 Task: Add Nature's Way Vitamin D3 Gummies to the cart.
Action: Mouse pressed left at (31, 80)
Screenshot: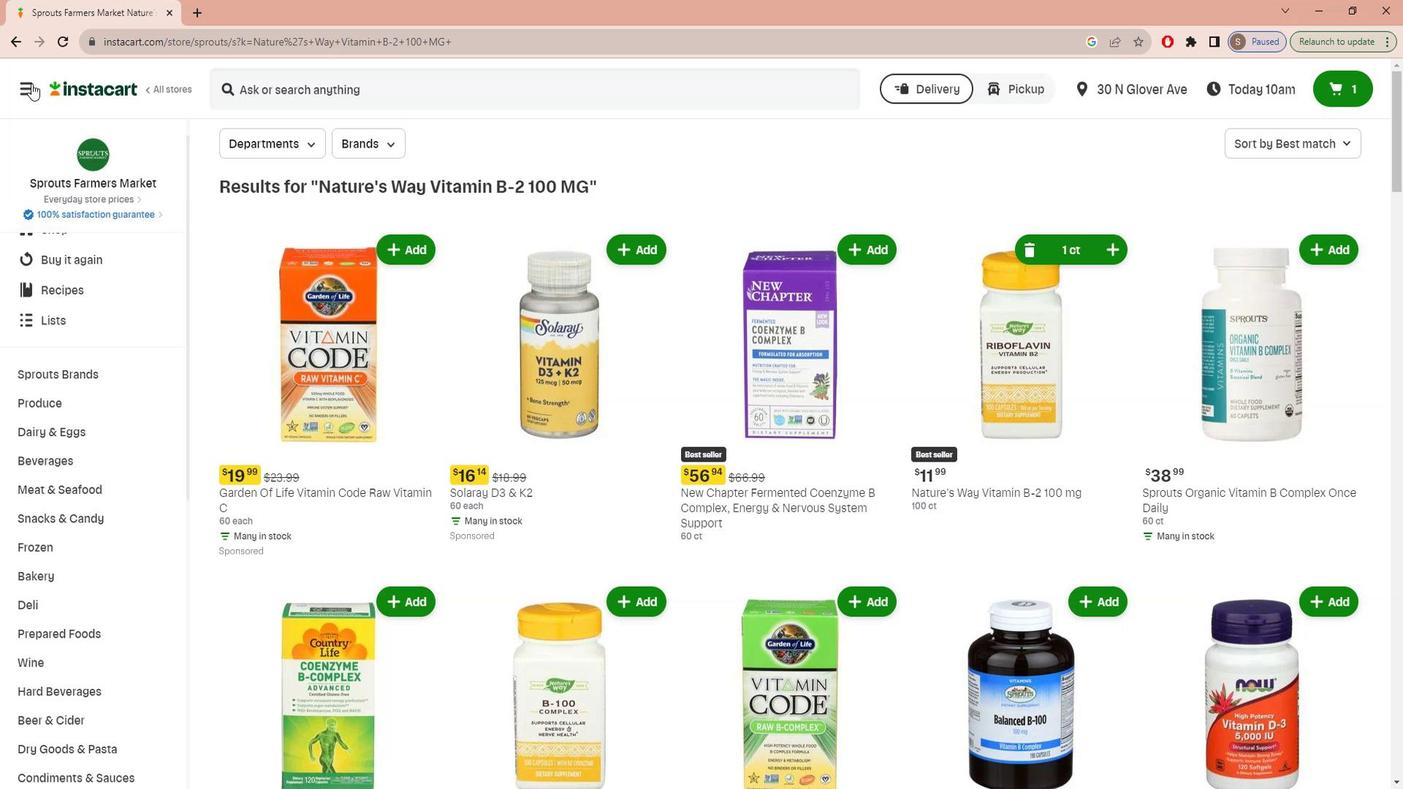 
Action: Mouse moved to (37, 179)
Screenshot: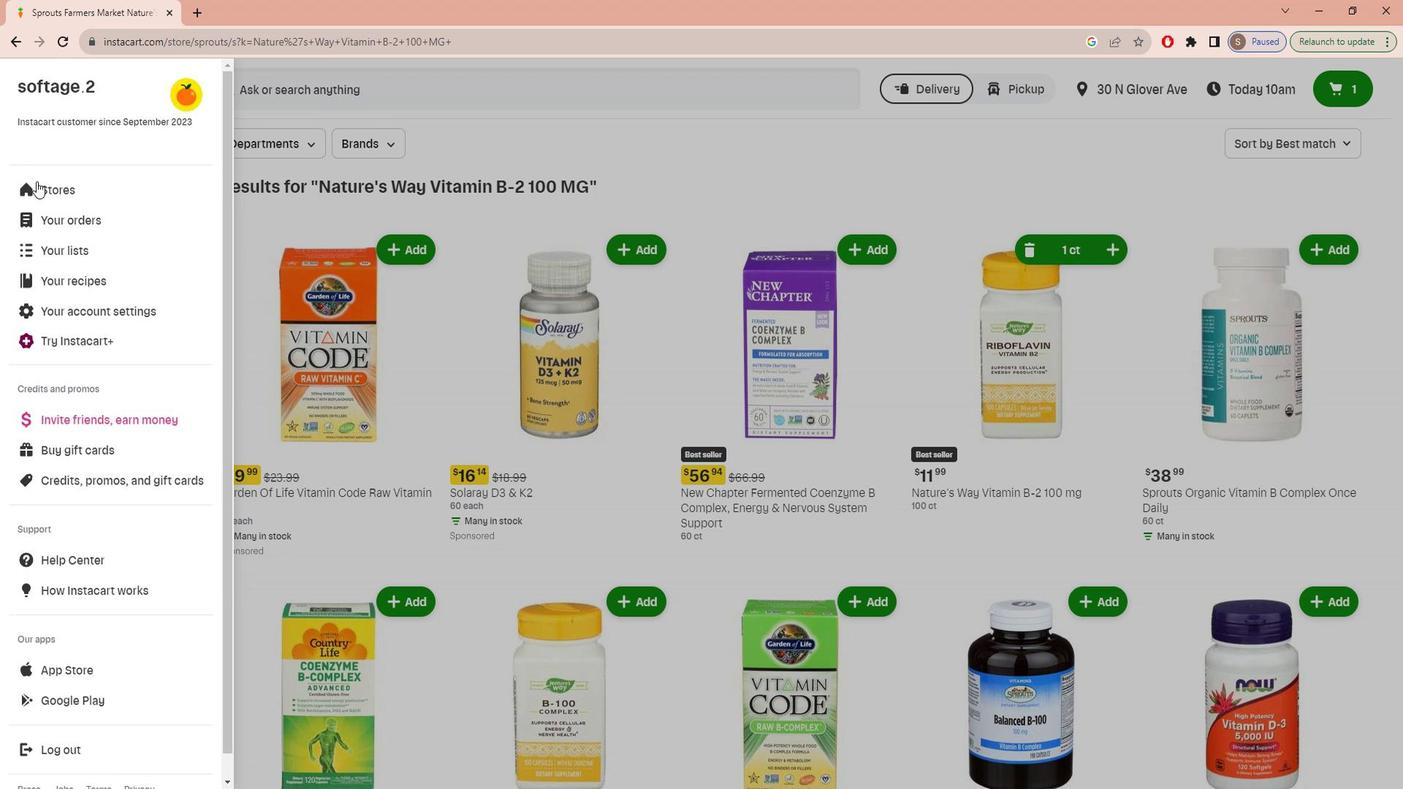 
Action: Mouse pressed left at (37, 179)
Screenshot: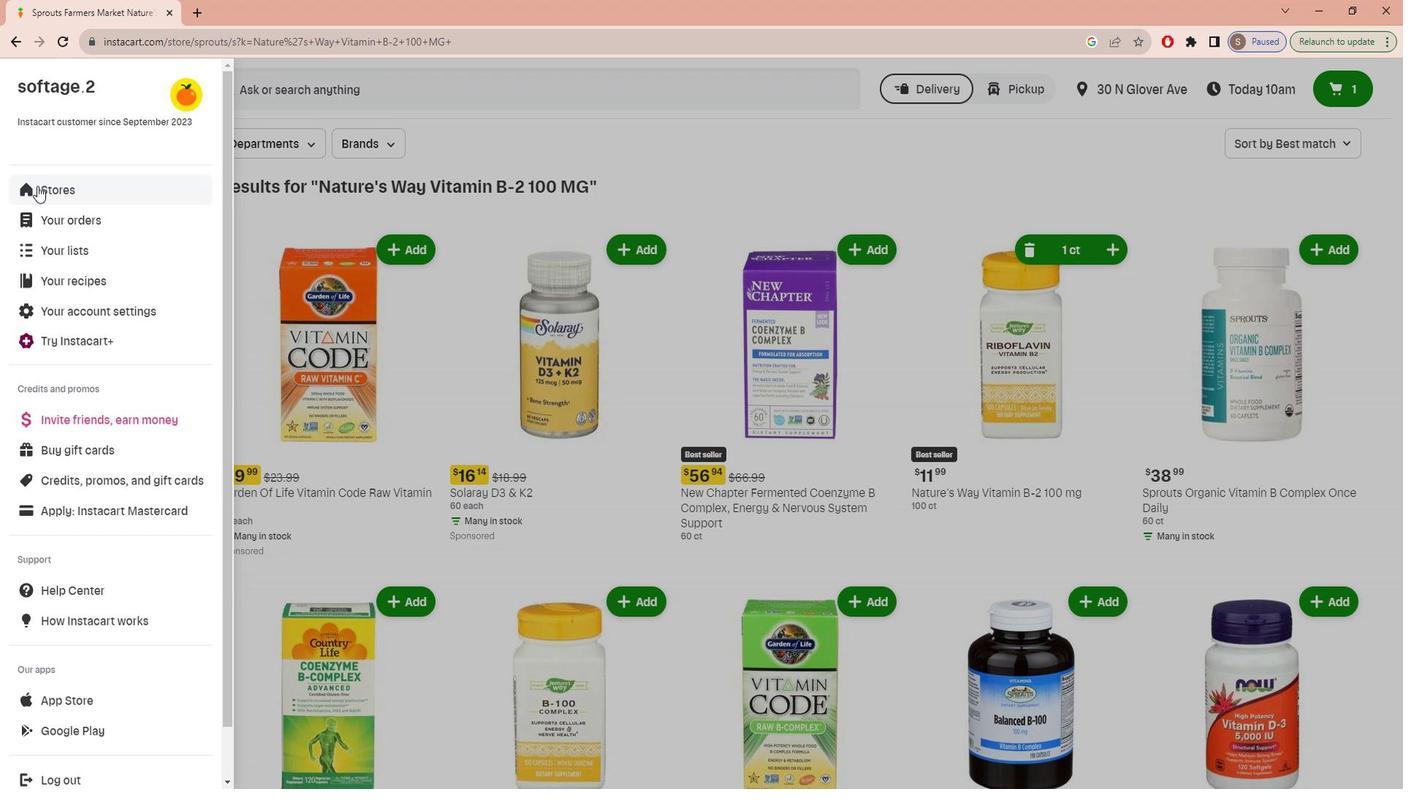 
Action: Mouse moved to (348, 147)
Screenshot: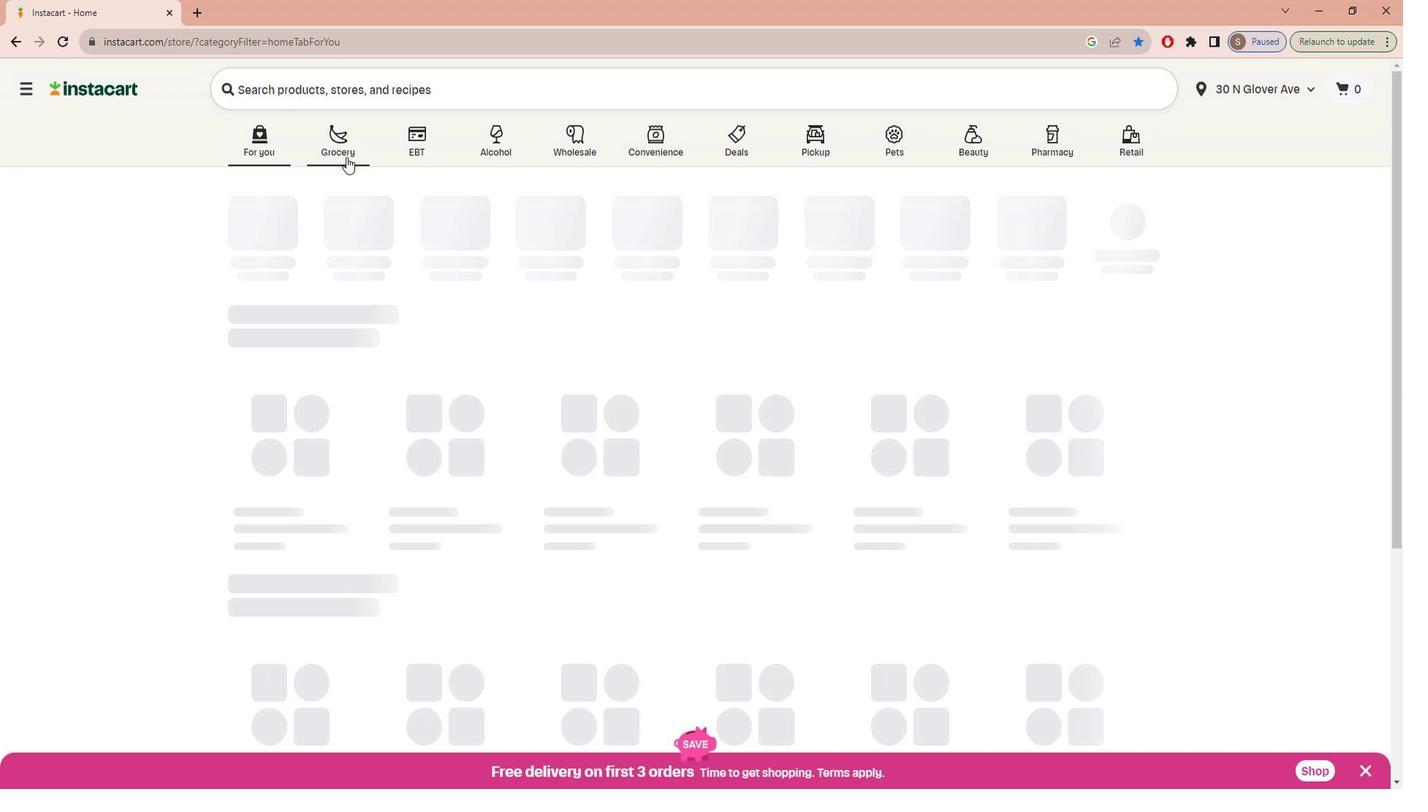 
Action: Mouse pressed left at (348, 147)
Screenshot: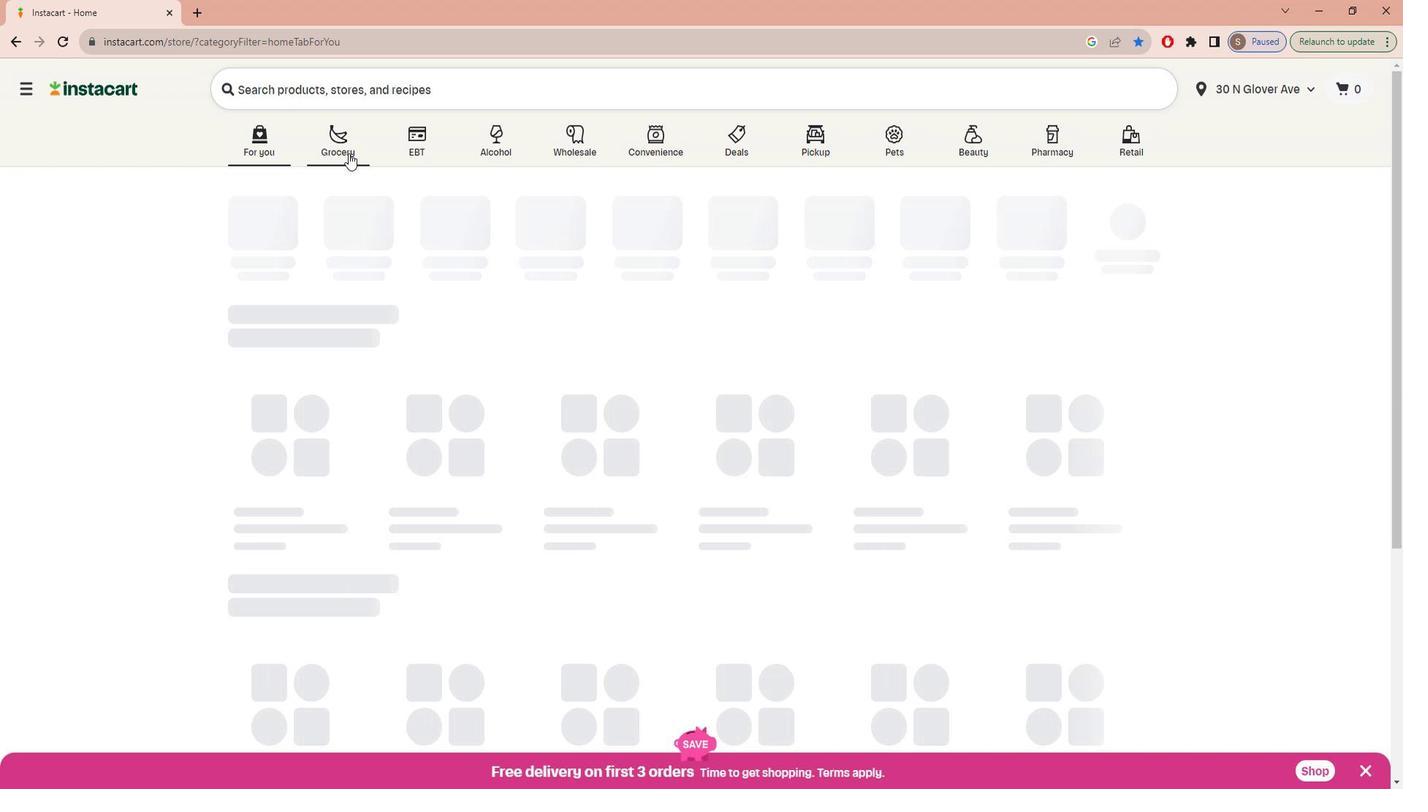 
Action: Mouse moved to (330, 400)
Screenshot: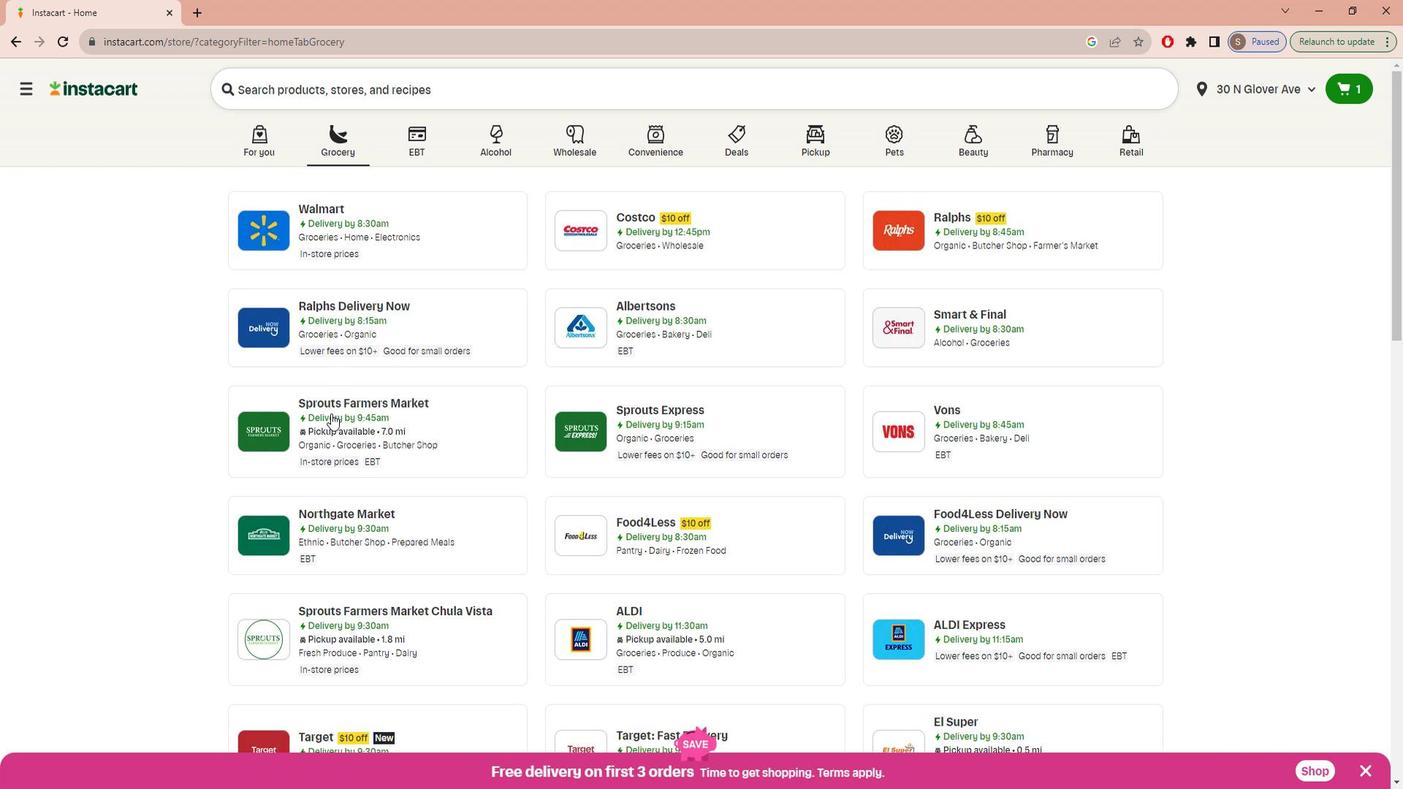 
Action: Mouse pressed left at (330, 400)
Screenshot: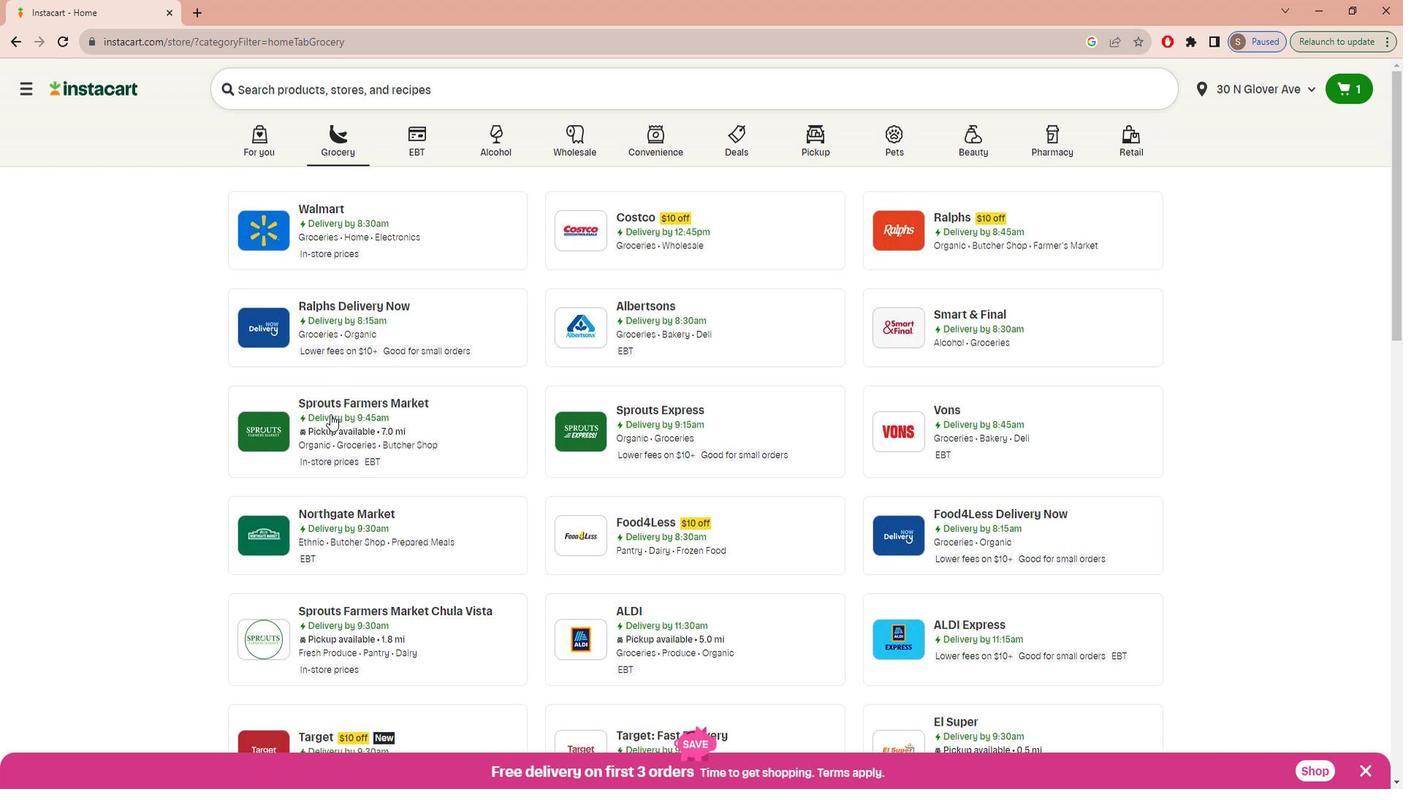 
Action: Mouse moved to (56, 581)
Screenshot: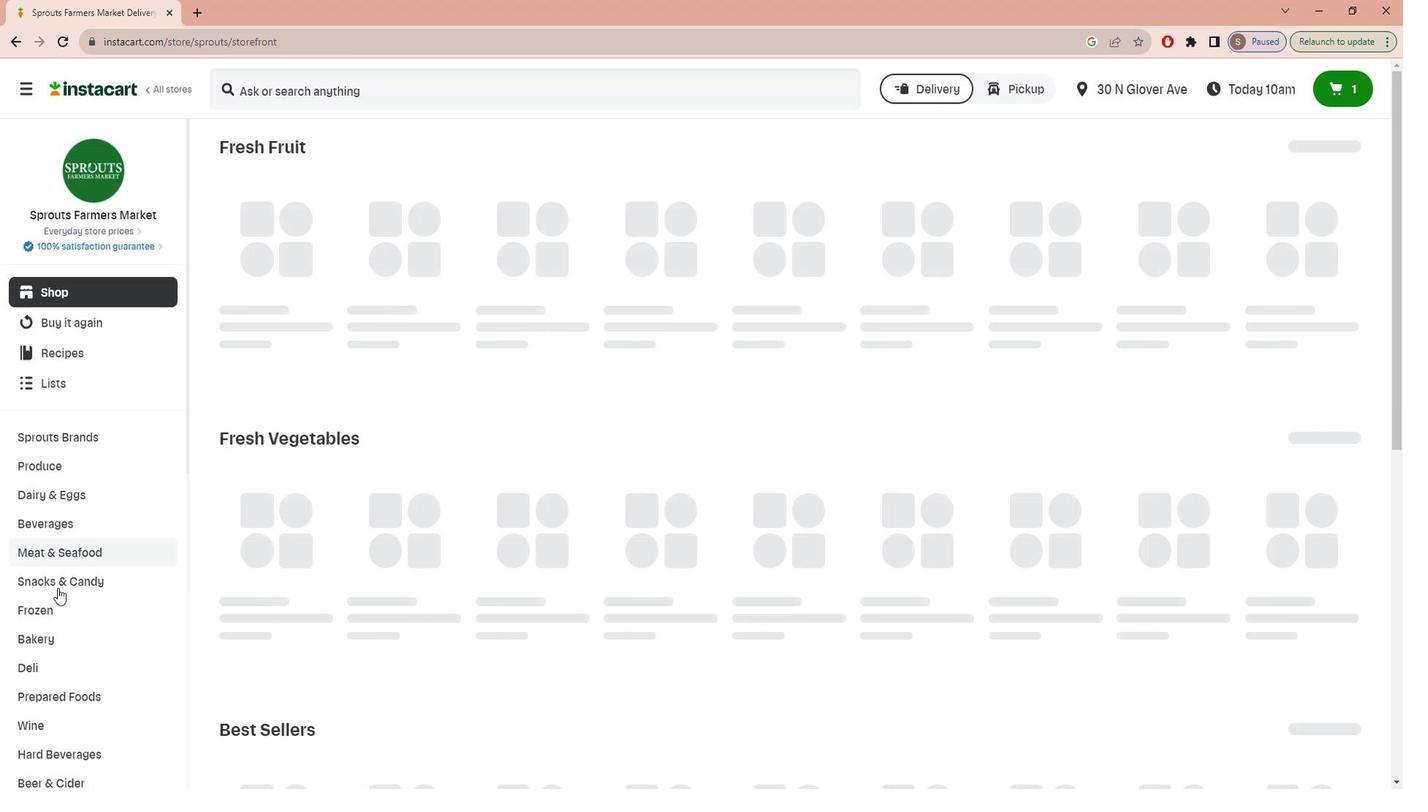 
Action: Mouse scrolled (56, 580) with delta (0, 0)
Screenshot: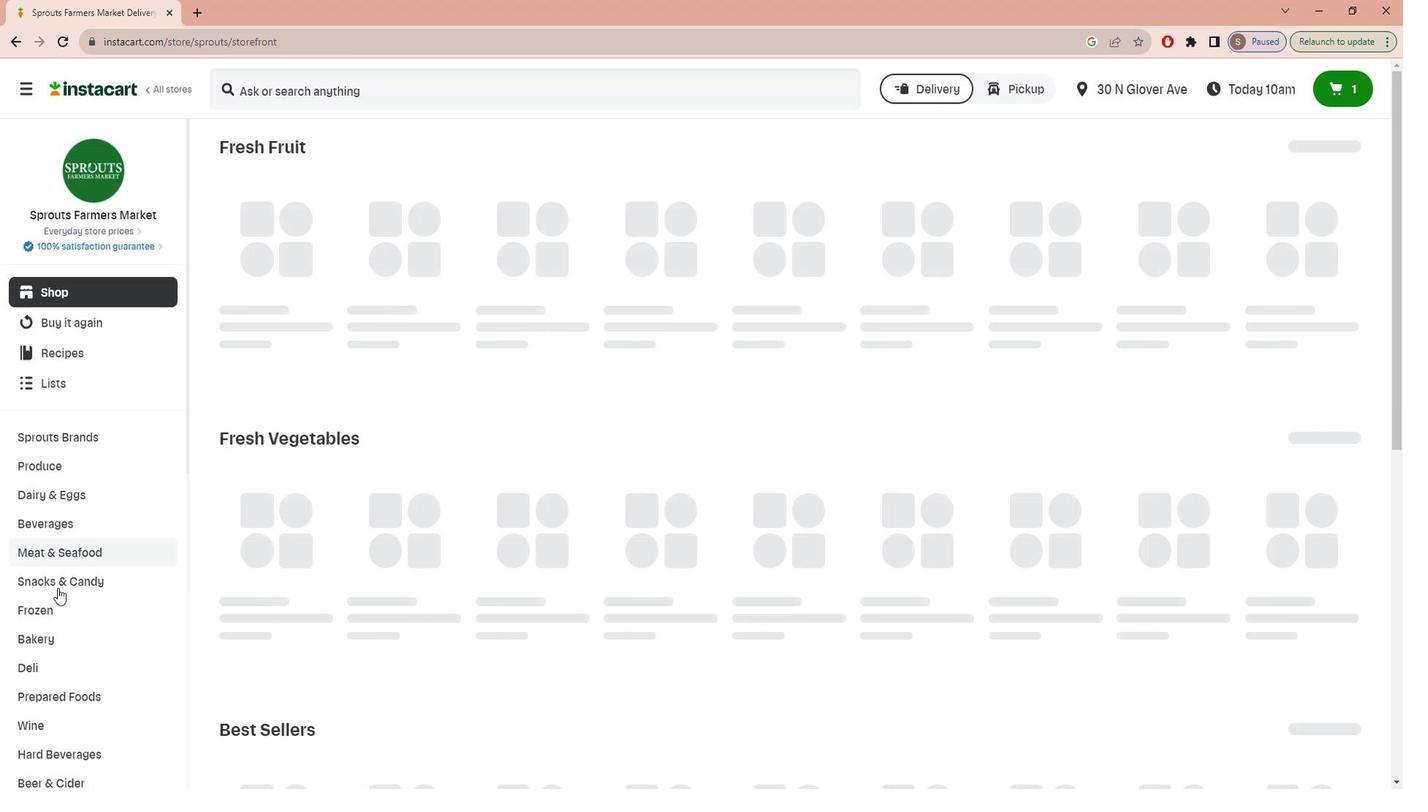 
Action: Mouse moved to (55, 581)
Screenshot: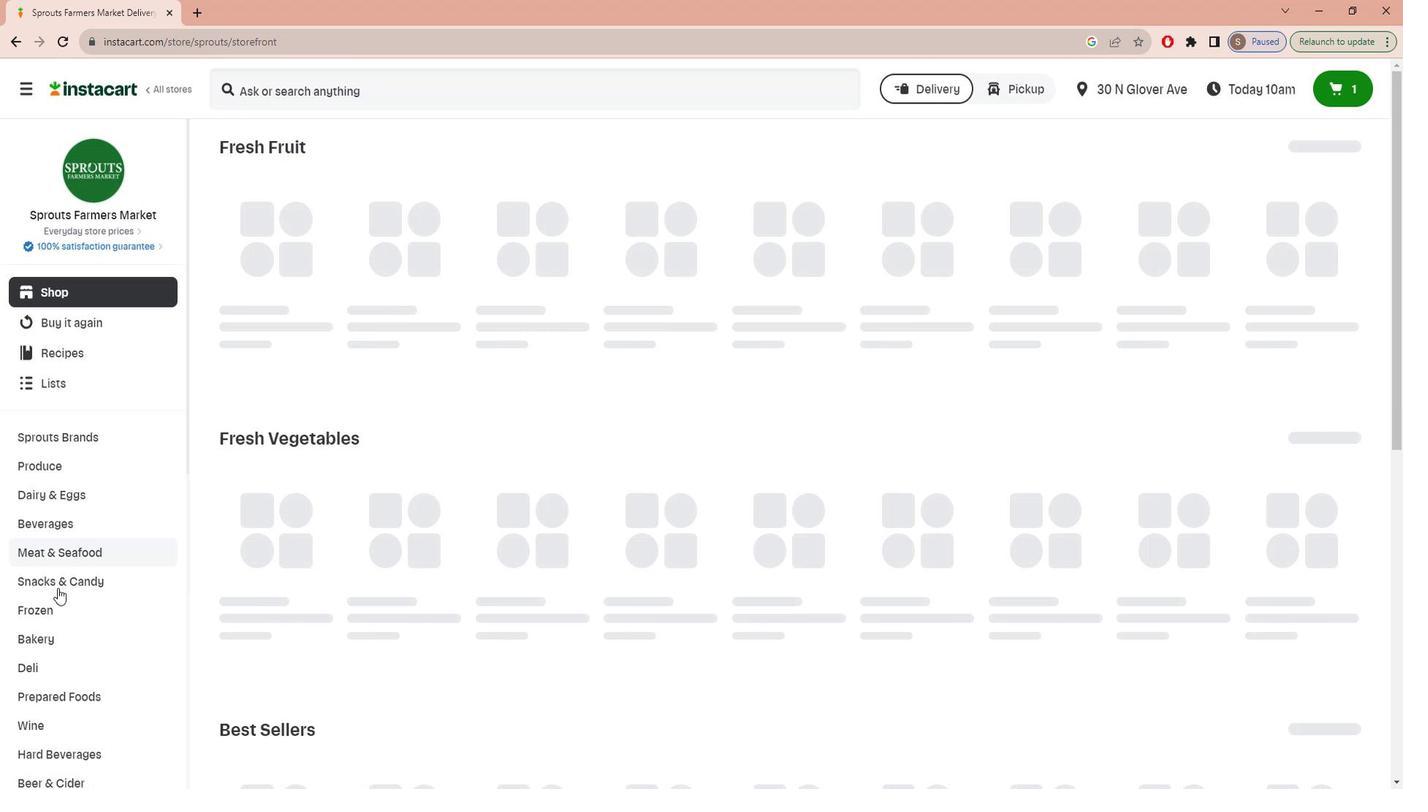 
Action: Mouse scrolled (55, 581) with delta (0, 0)
Screenshot: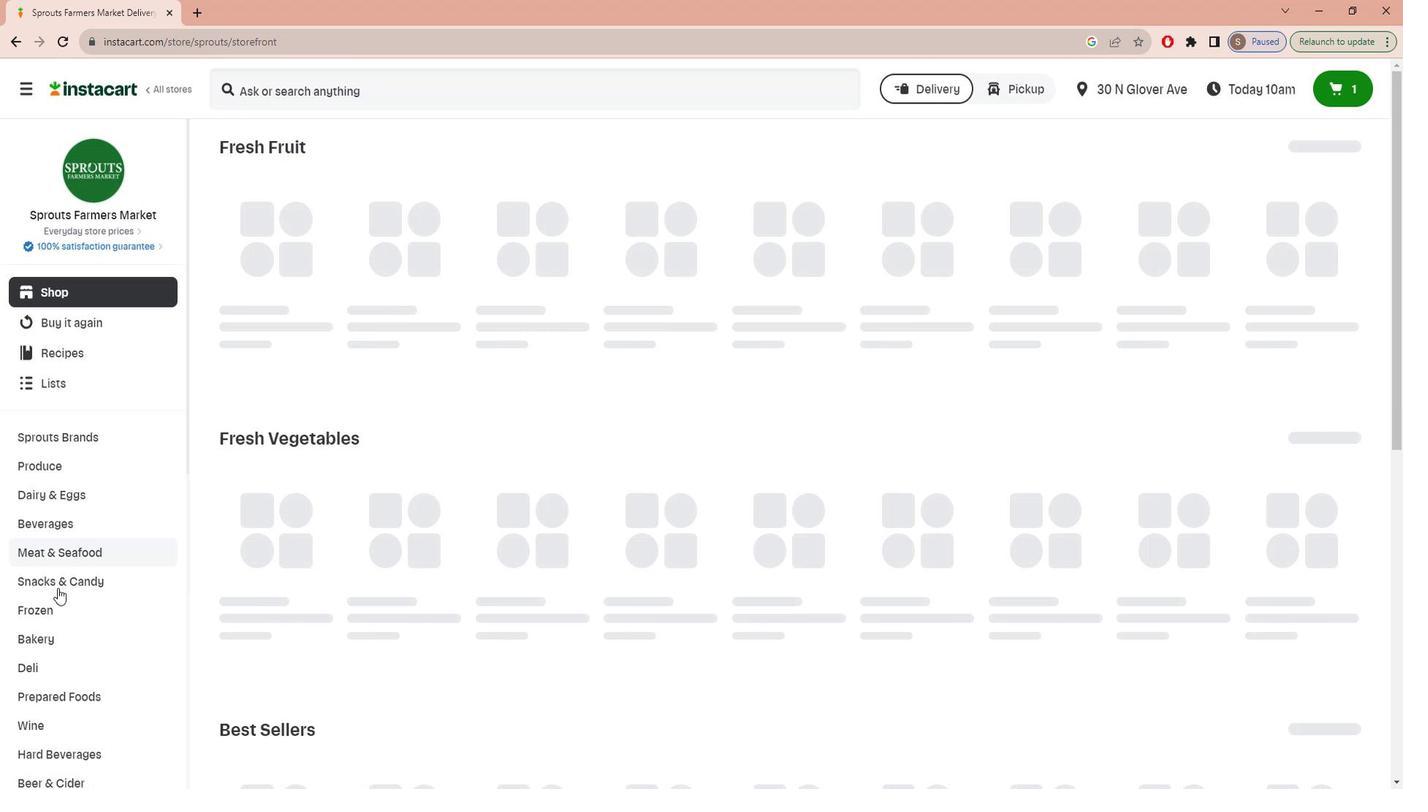 
Action: Mouse scrolled (55, 581) with delta (0, 0)
Screenshot: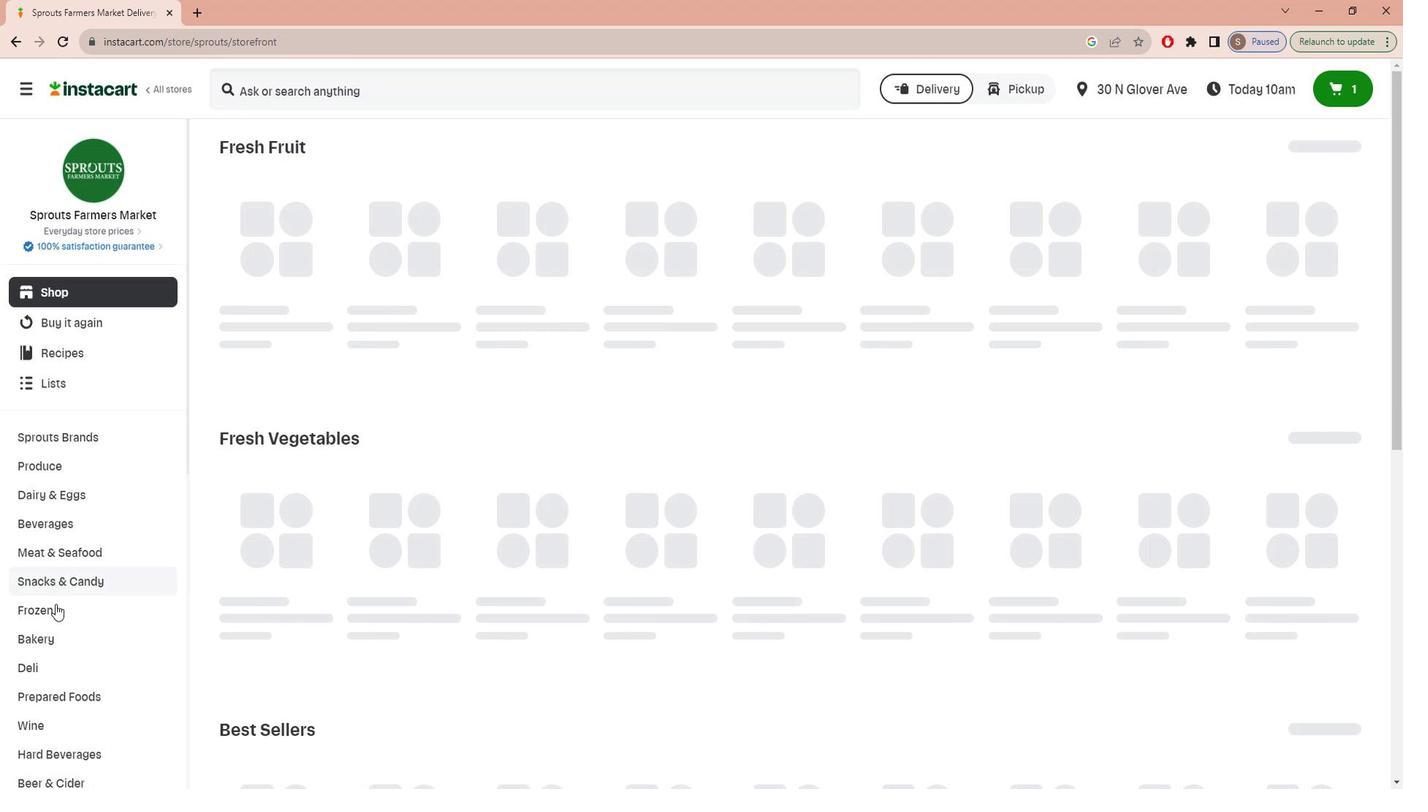 
Action: Mouse scrolled (55, 581) with delta (0, 0)
Screenshot: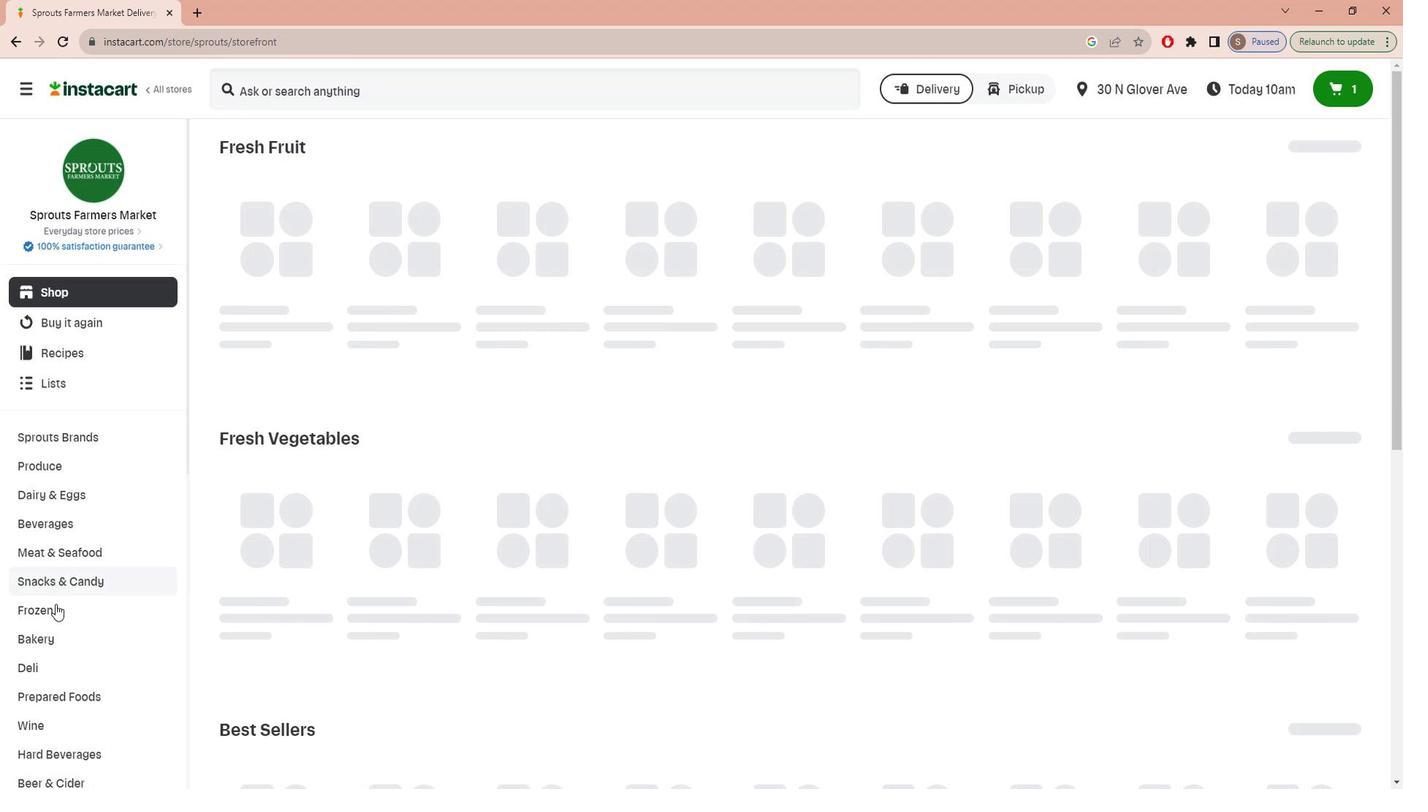 
Action: Mouse scrolled (55, 581) with delta (0, 0)
Screenshot: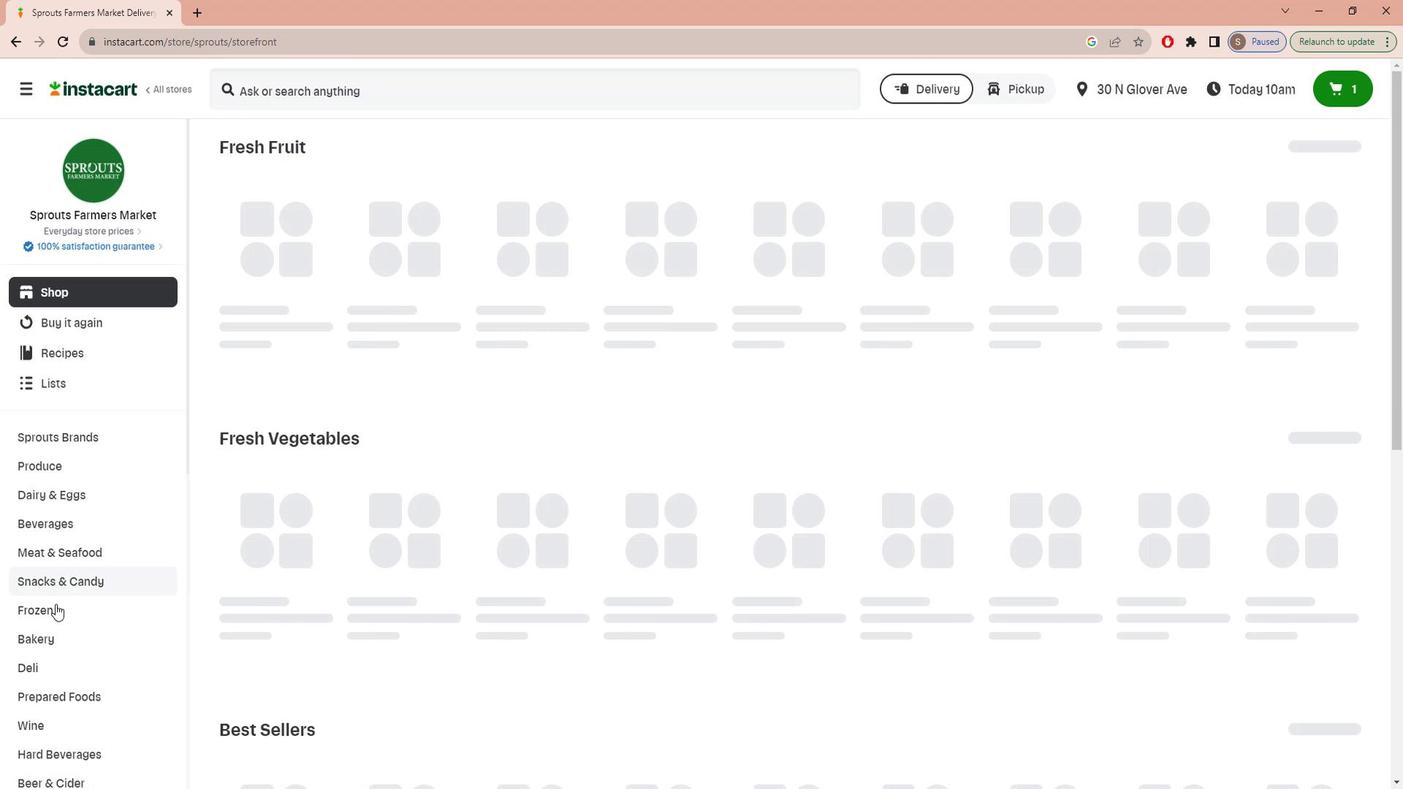 
Action: Mouse moved to (54, 582)
Screenshot: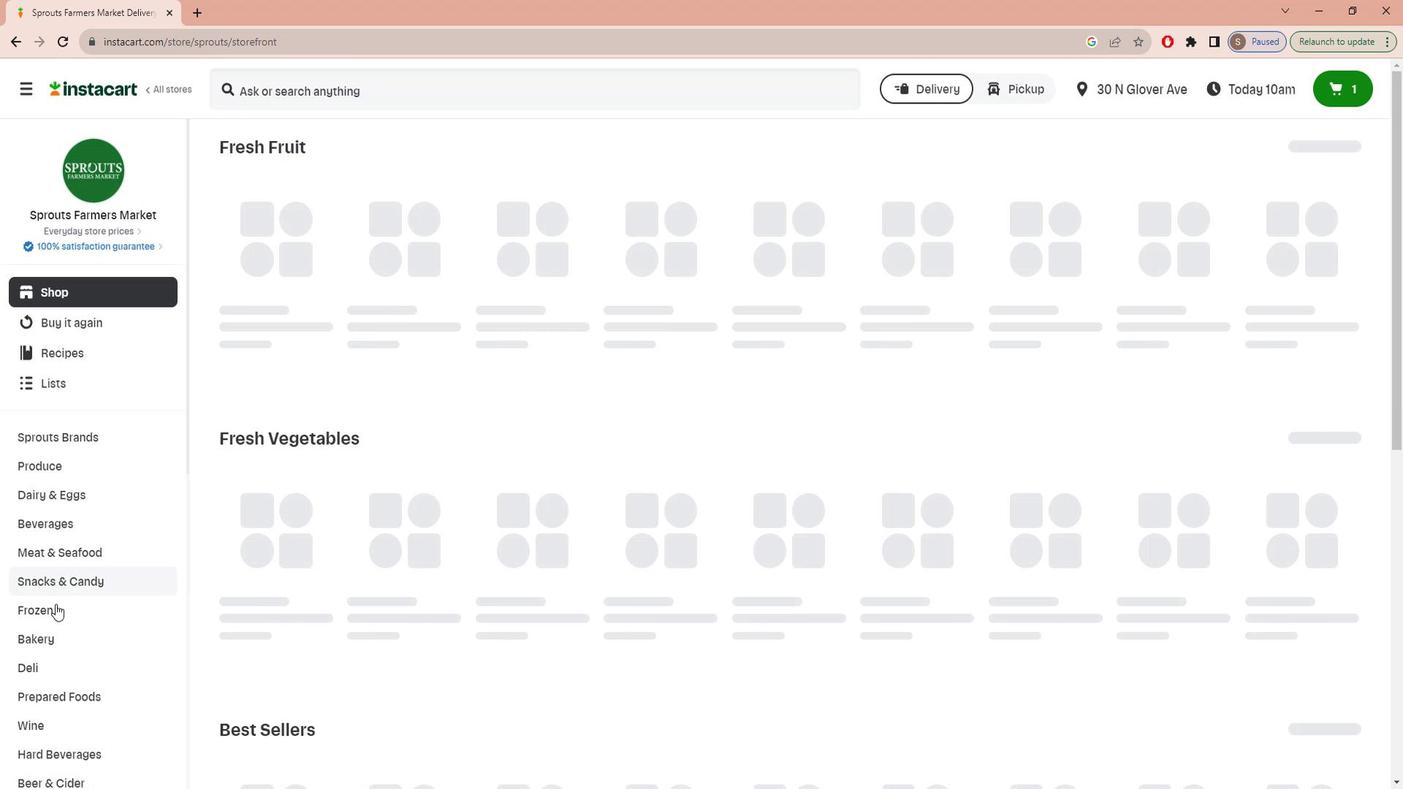 
Action: Mouse scrolled (54, 581) with delta (0, 0)
Screenshot: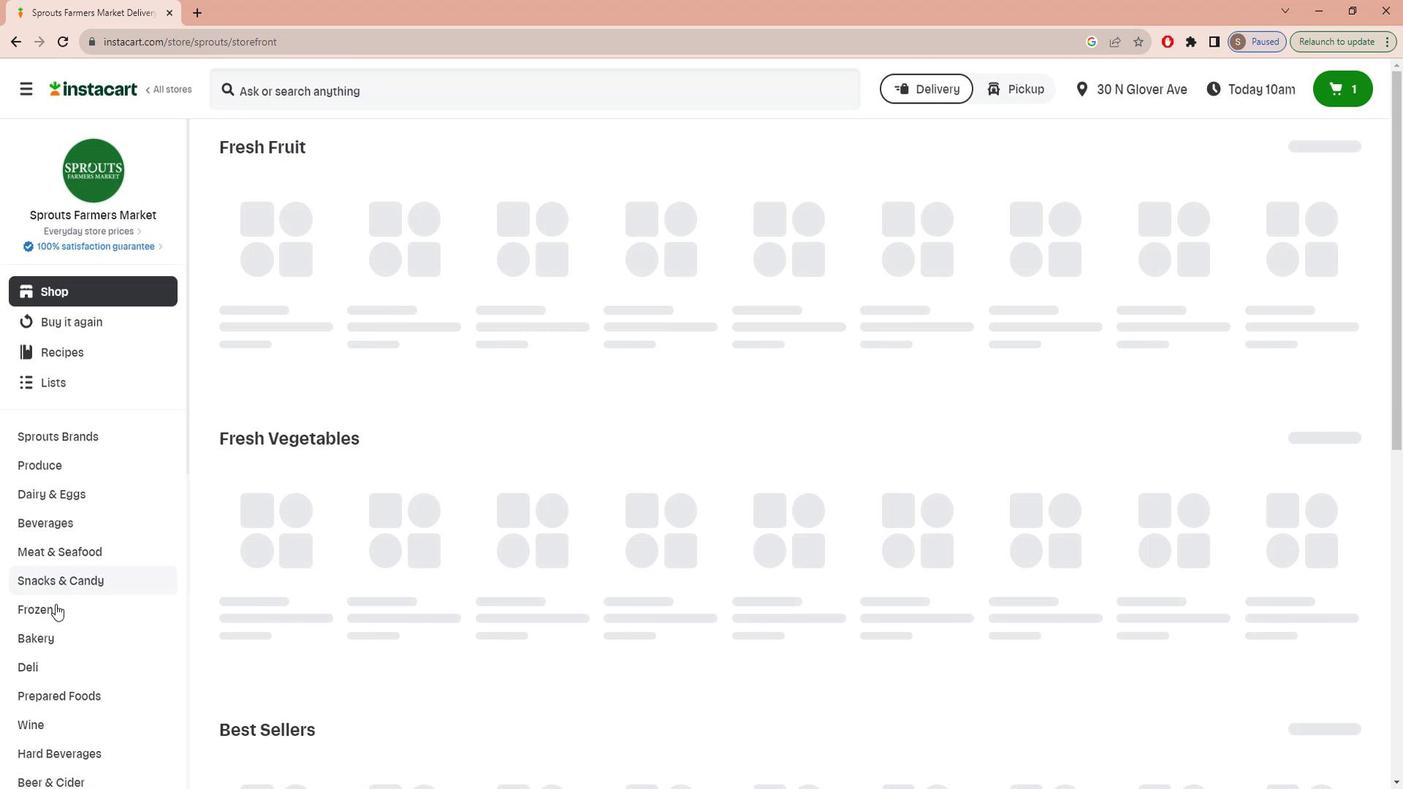 
Action: Mouse scrolled (54, 581) with delta (0, 0)
Screenshot: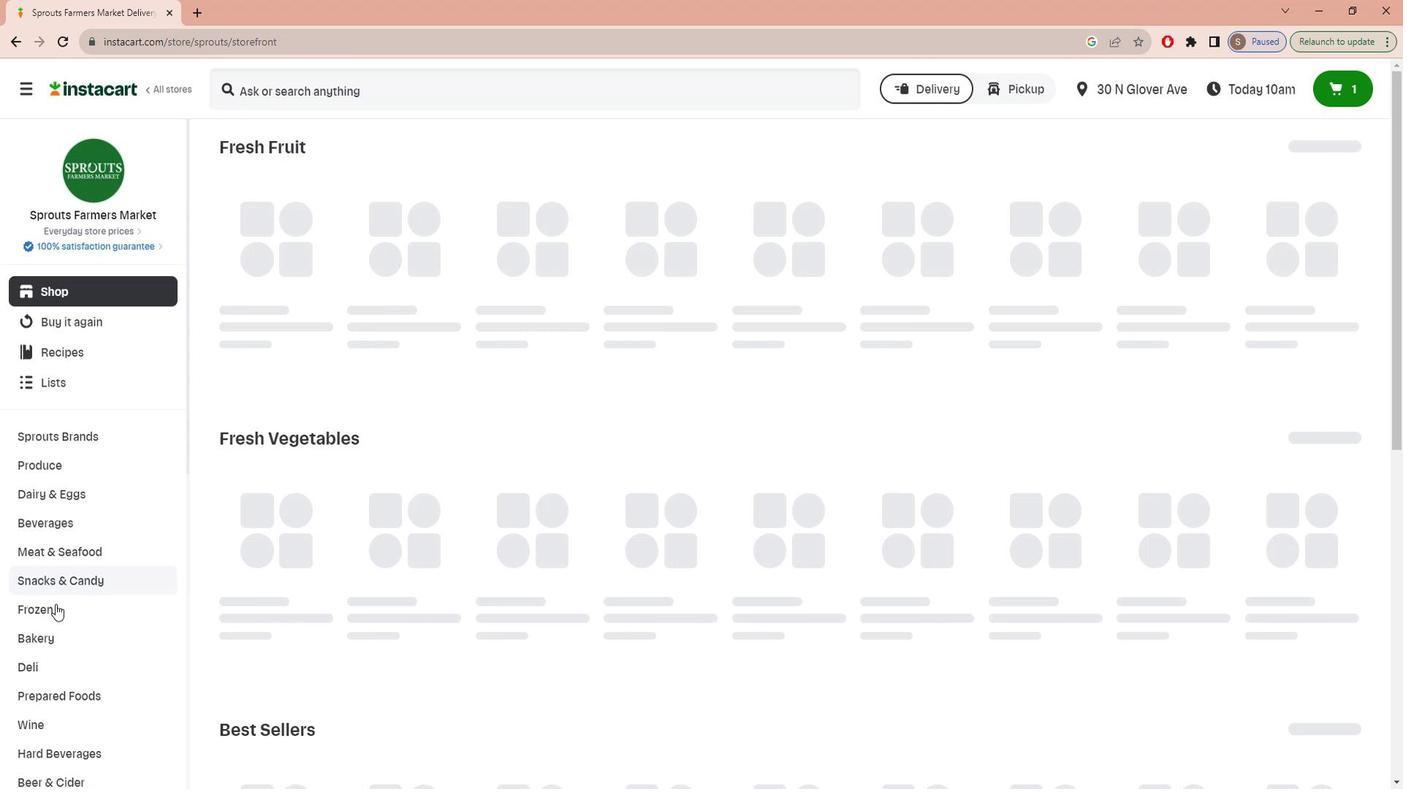 
Action: Mouse scrolled (54, 581) with delta (0, 0)
Screenshot: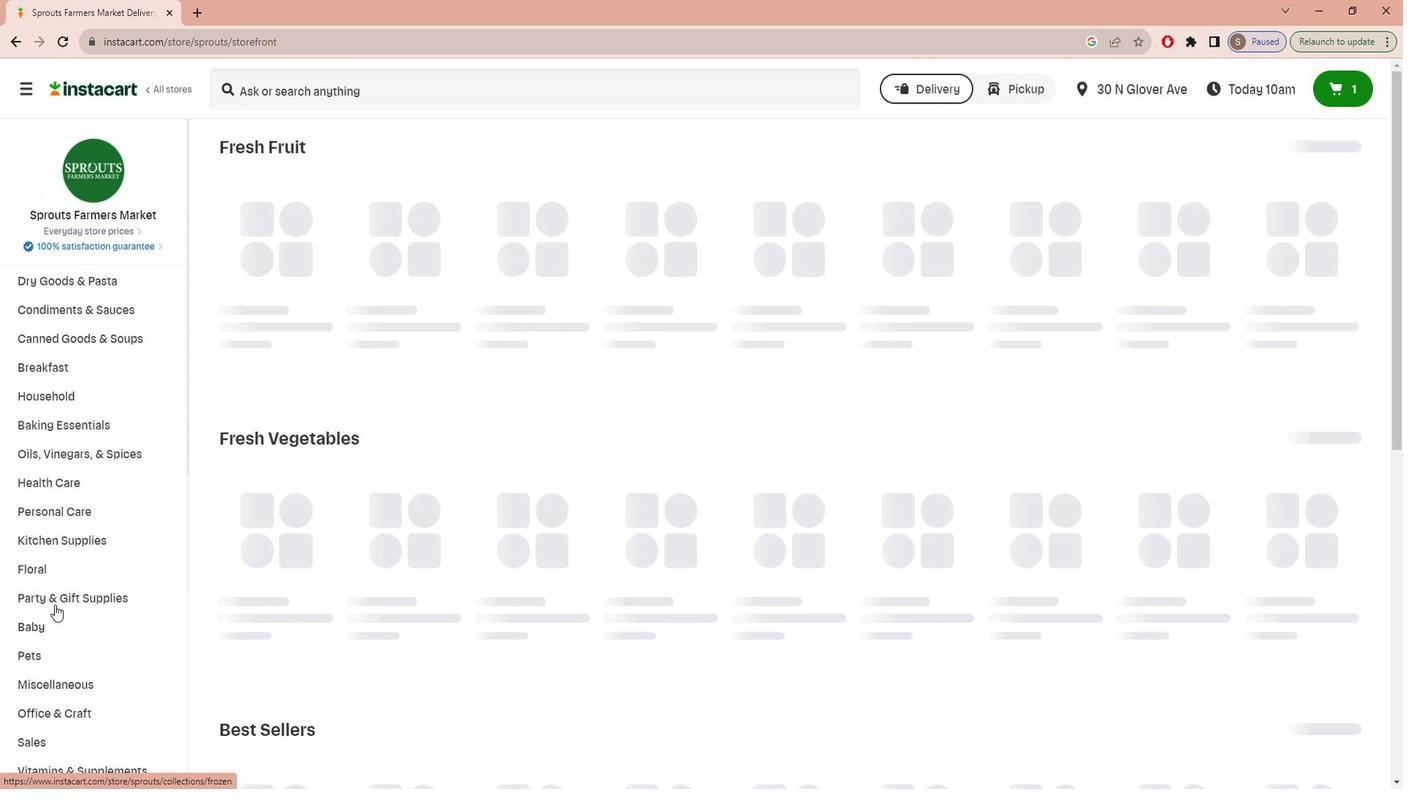 
Action: Mouse moved to (54, 582)
Screenshot: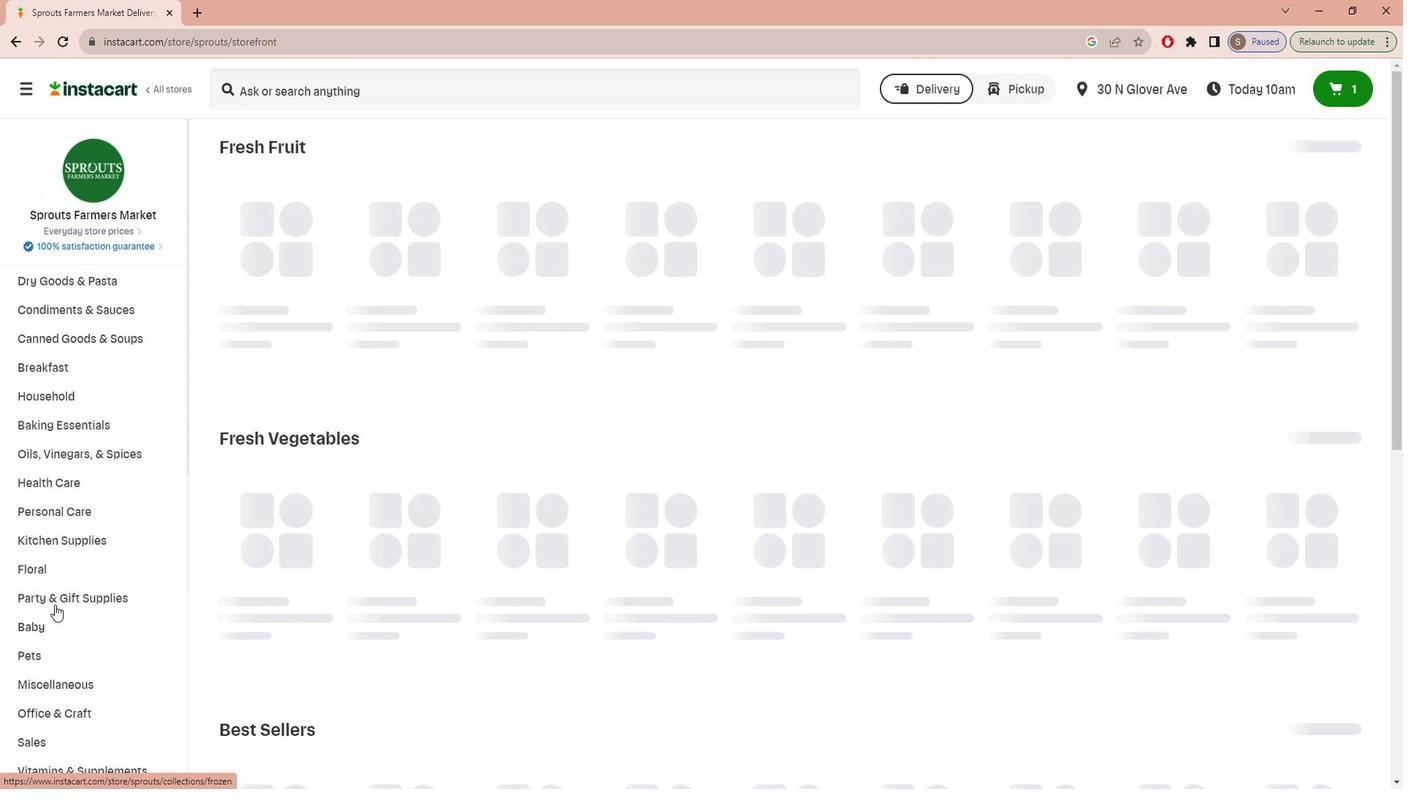 
Action: Mouse scrolled (54, 581) with delta (0, 0)
Screenshot: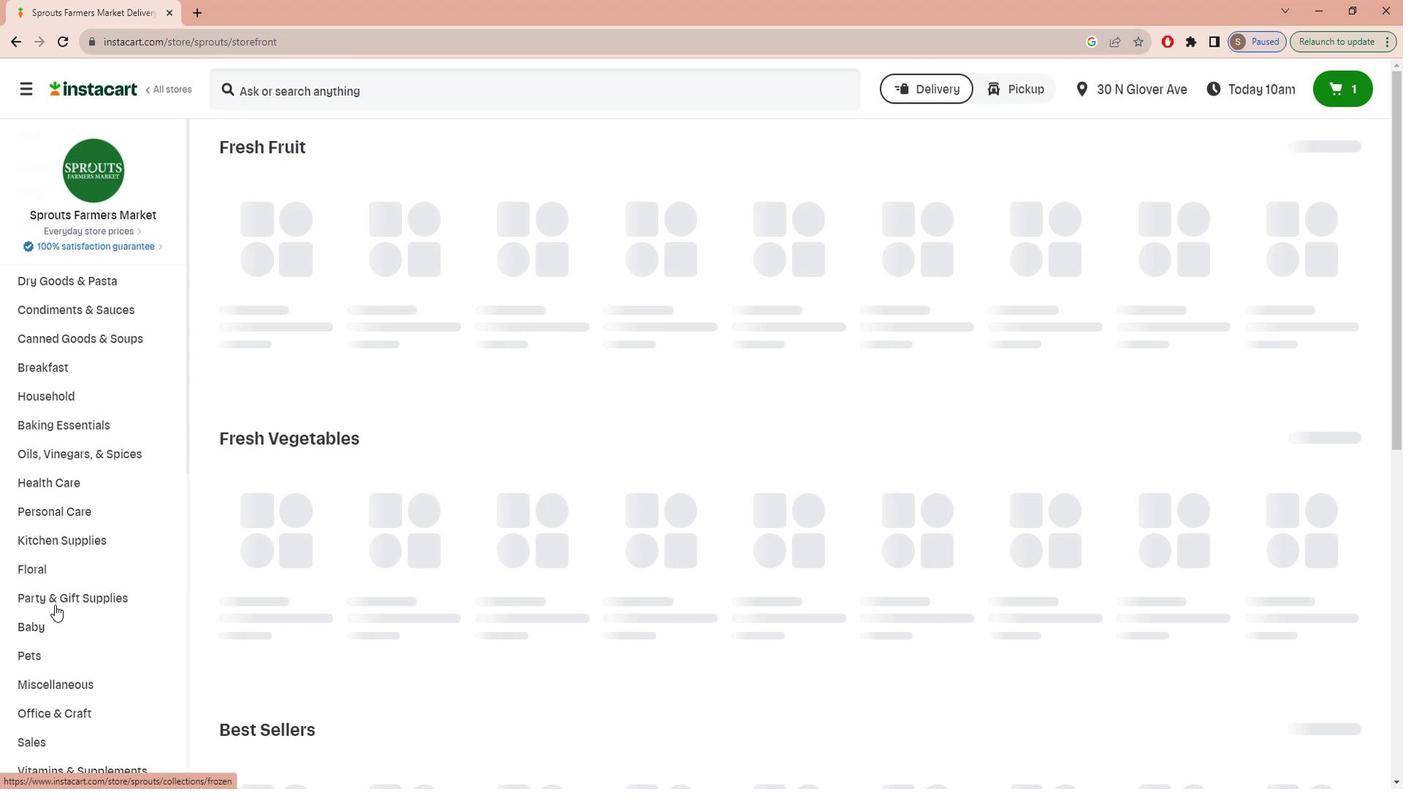
Action: Mouse scrolled (54, 581) with delta (0, 0)
Screenshot: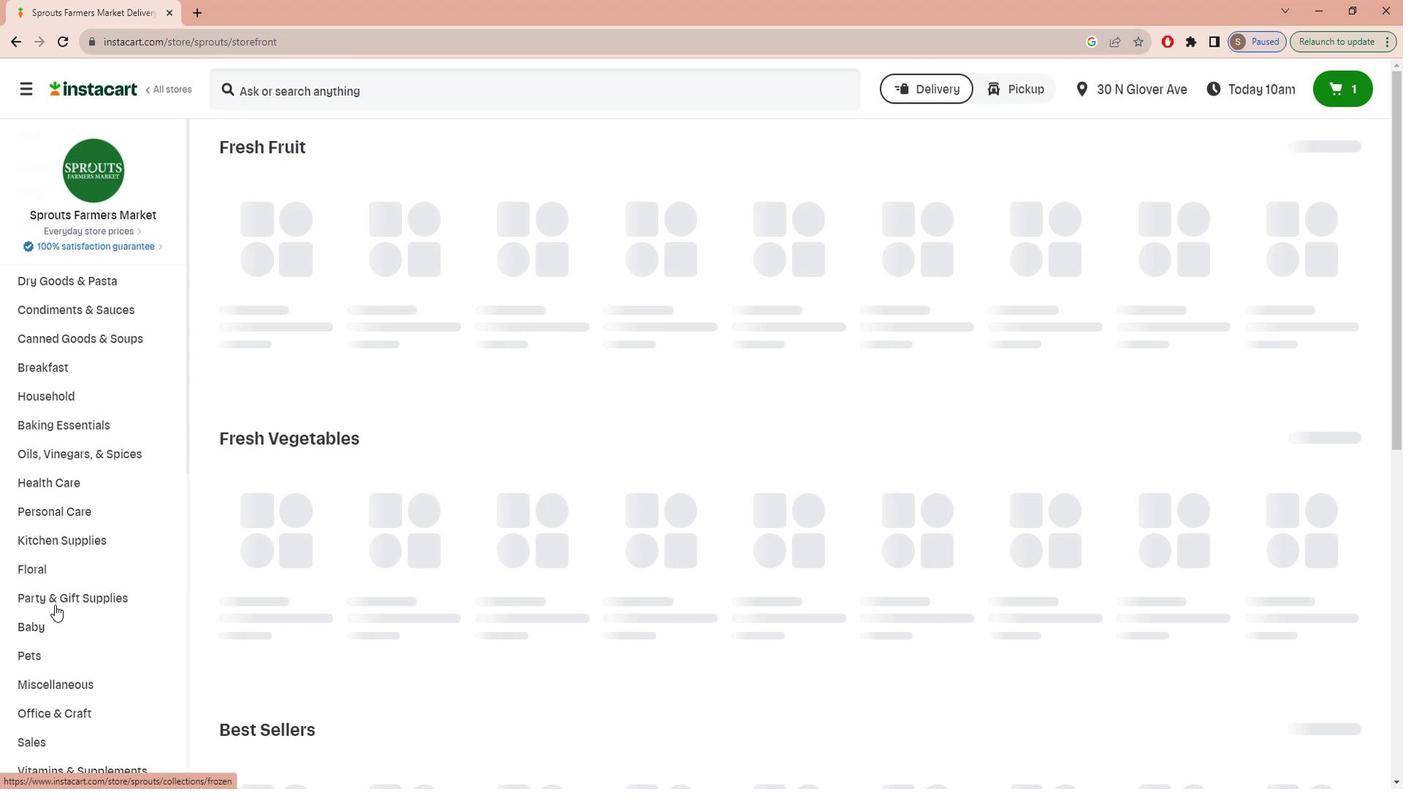 
Action: Mouse moved to (52, 582)
Screenshot: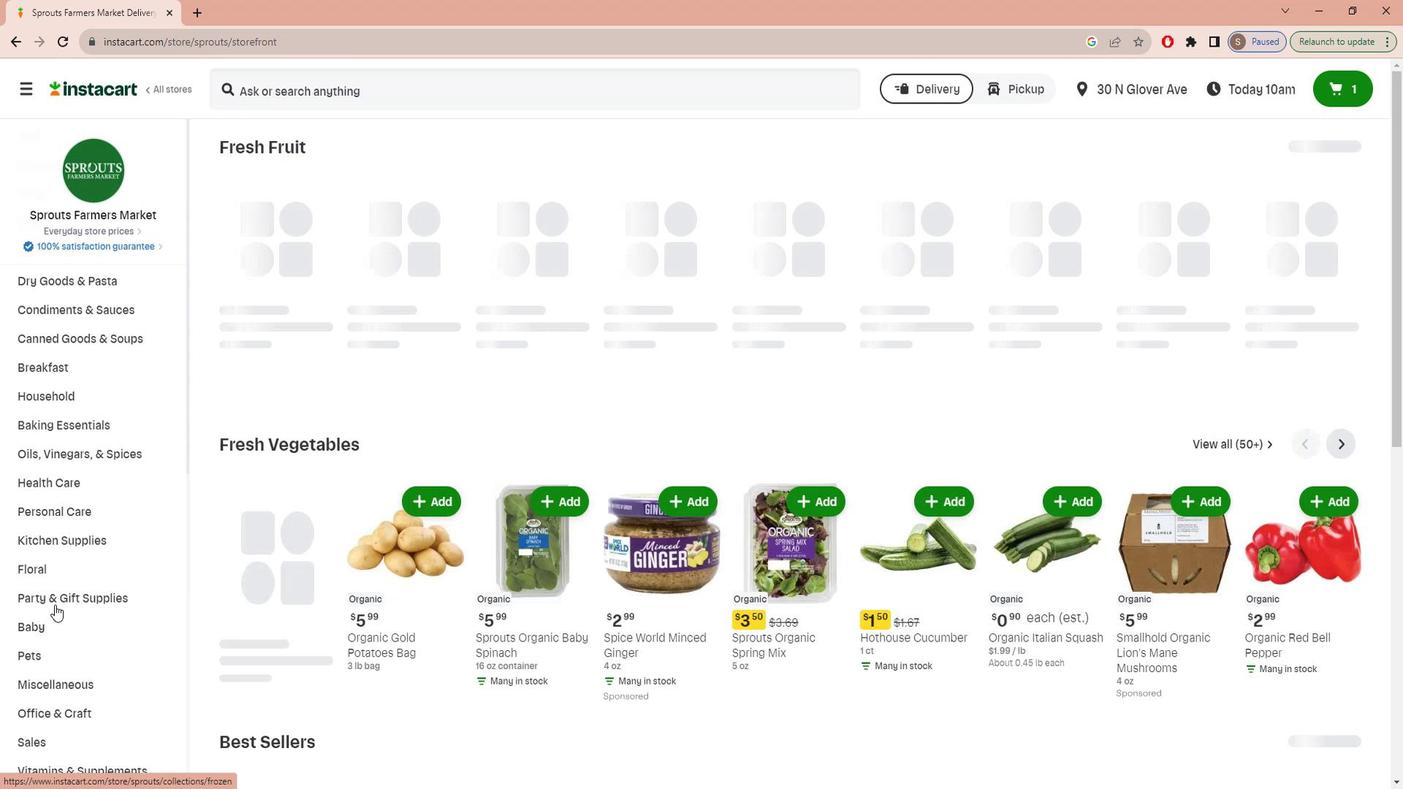 
Action: Mouse scrolled (52, 581) with delta (0, 0)
Screenshot: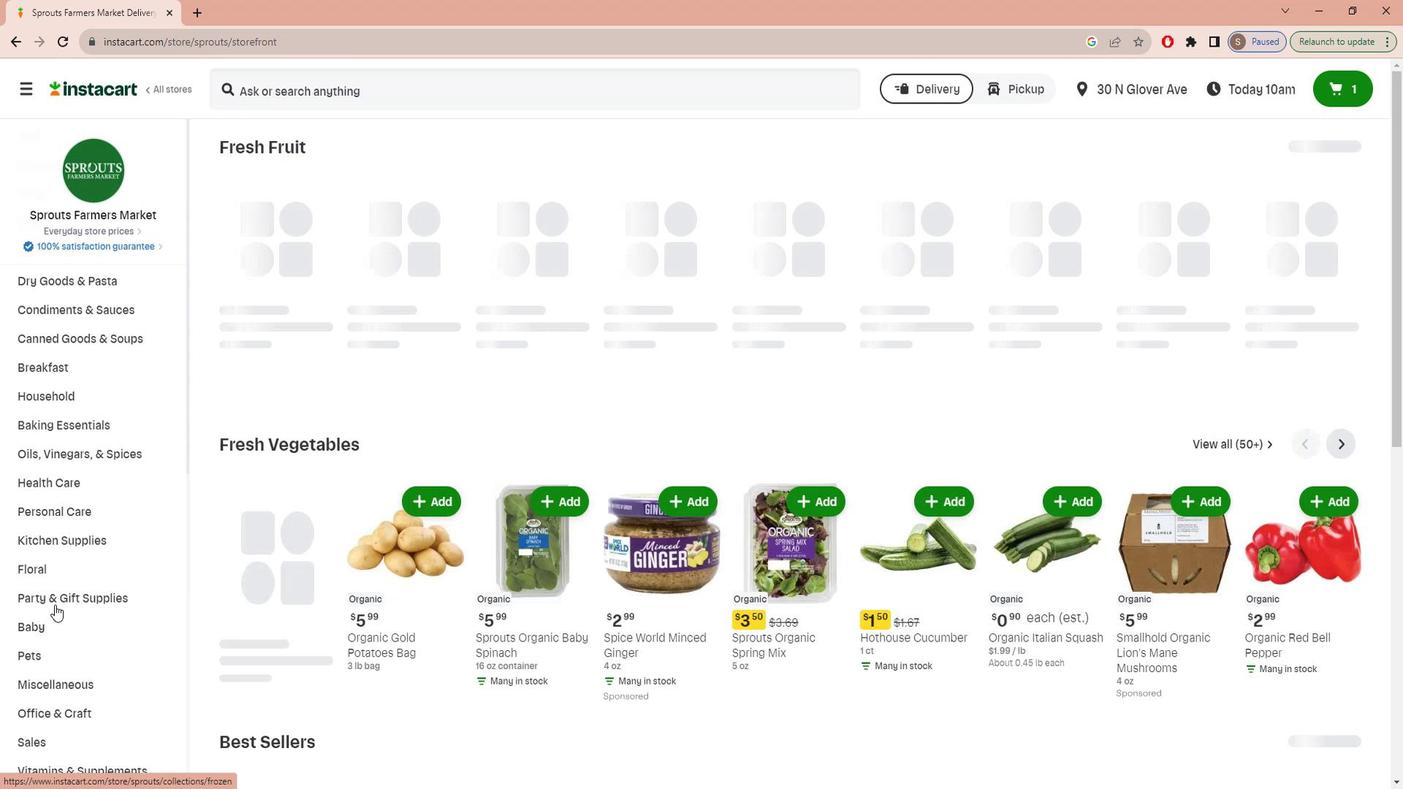 
Action: Mouse moved to (51, 584)
Screenshot: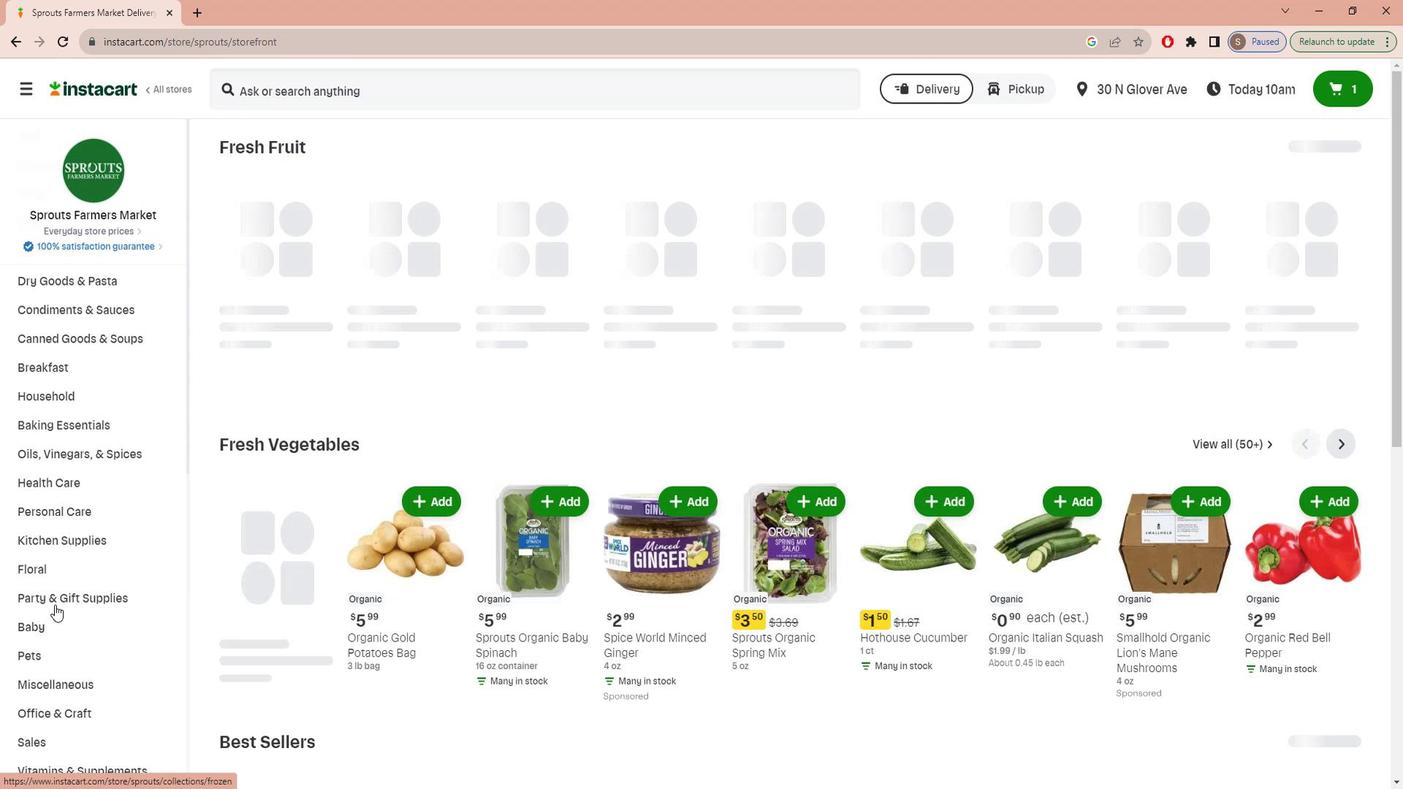 
Action: Mouse scrolled (51, 583) with delta (0, 0)
Screenshot: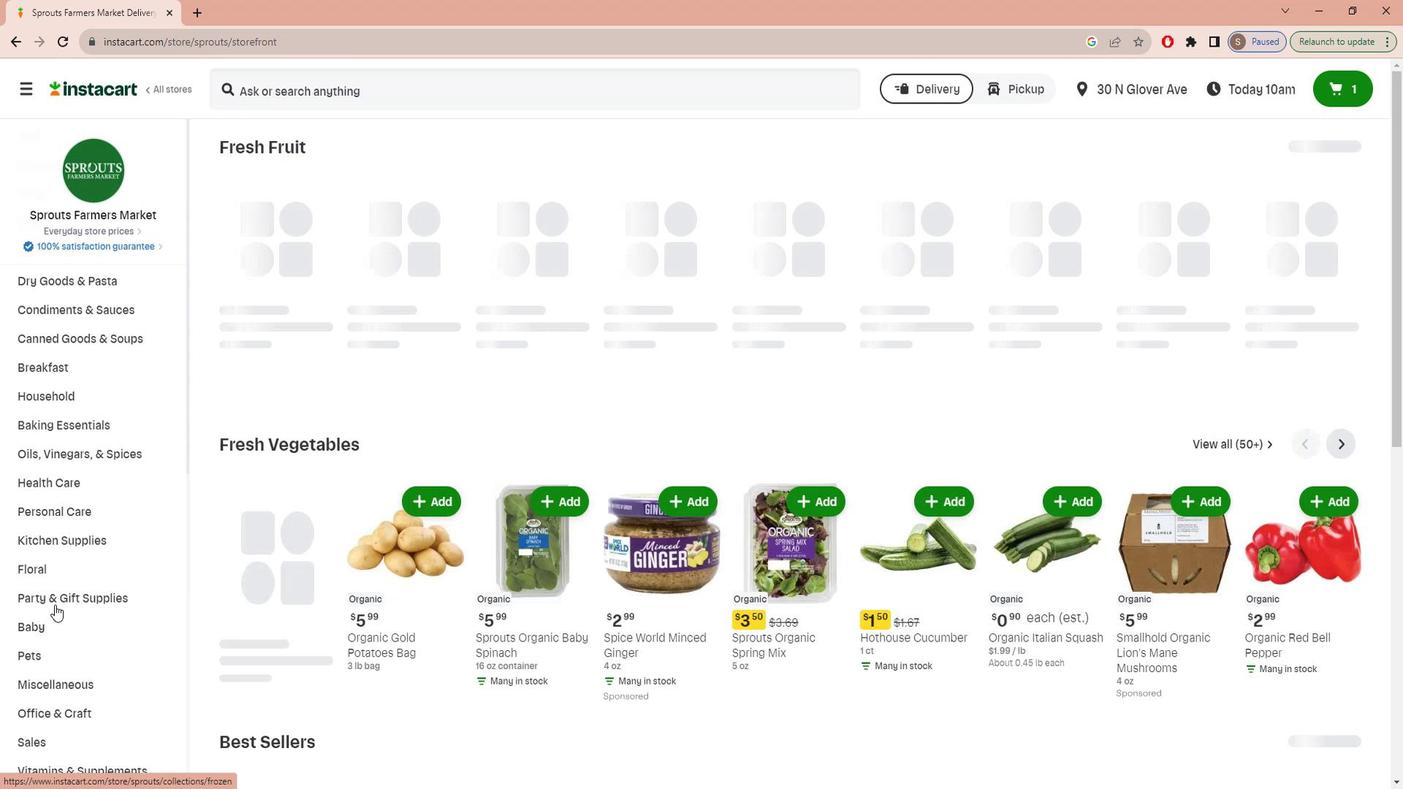 
Action: Mouse moved to (48, 584)
Screenshot: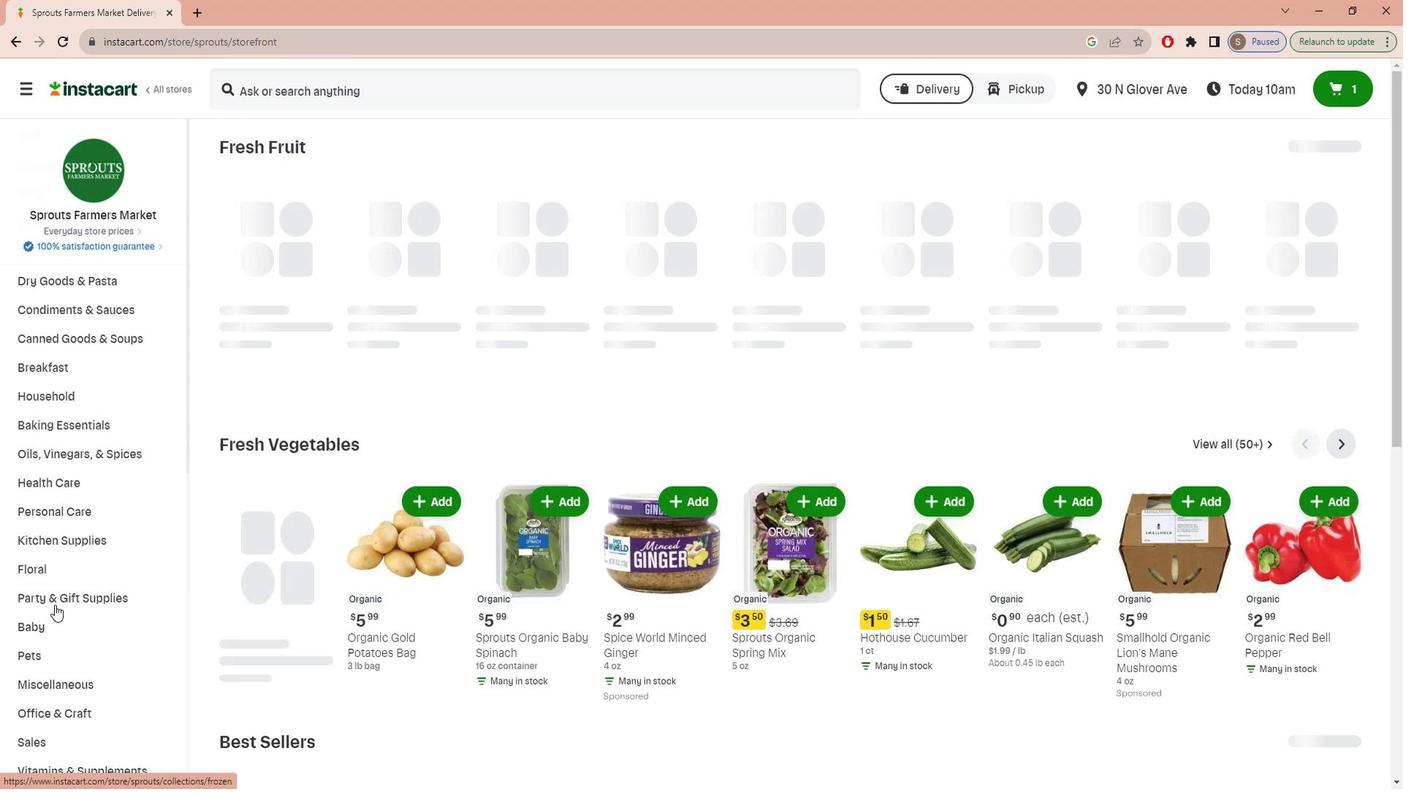 
Action: Mouse scrolled (48, 584) with delta (0, 0)
Screenshot: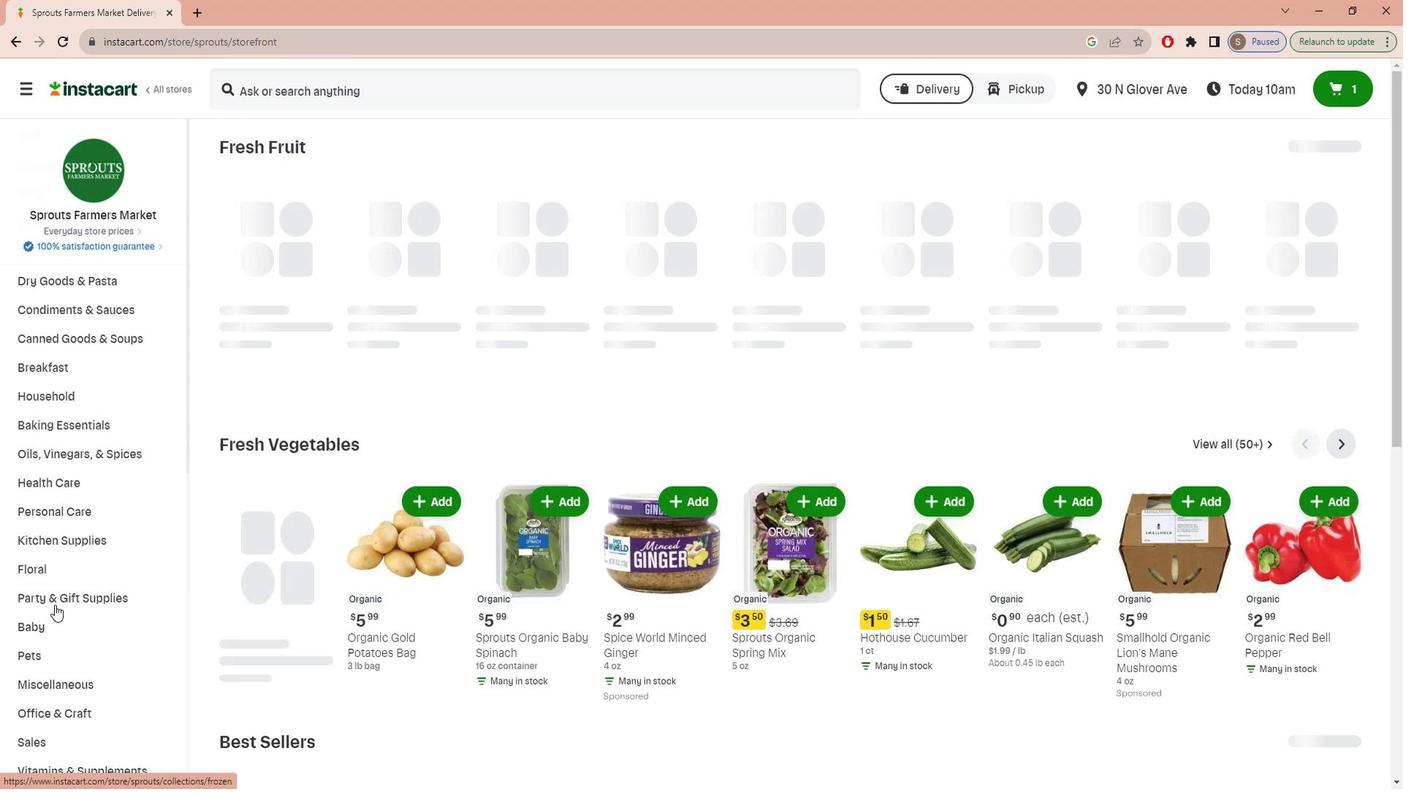
Action: Mouse moved to (31, 671)
Screenshot: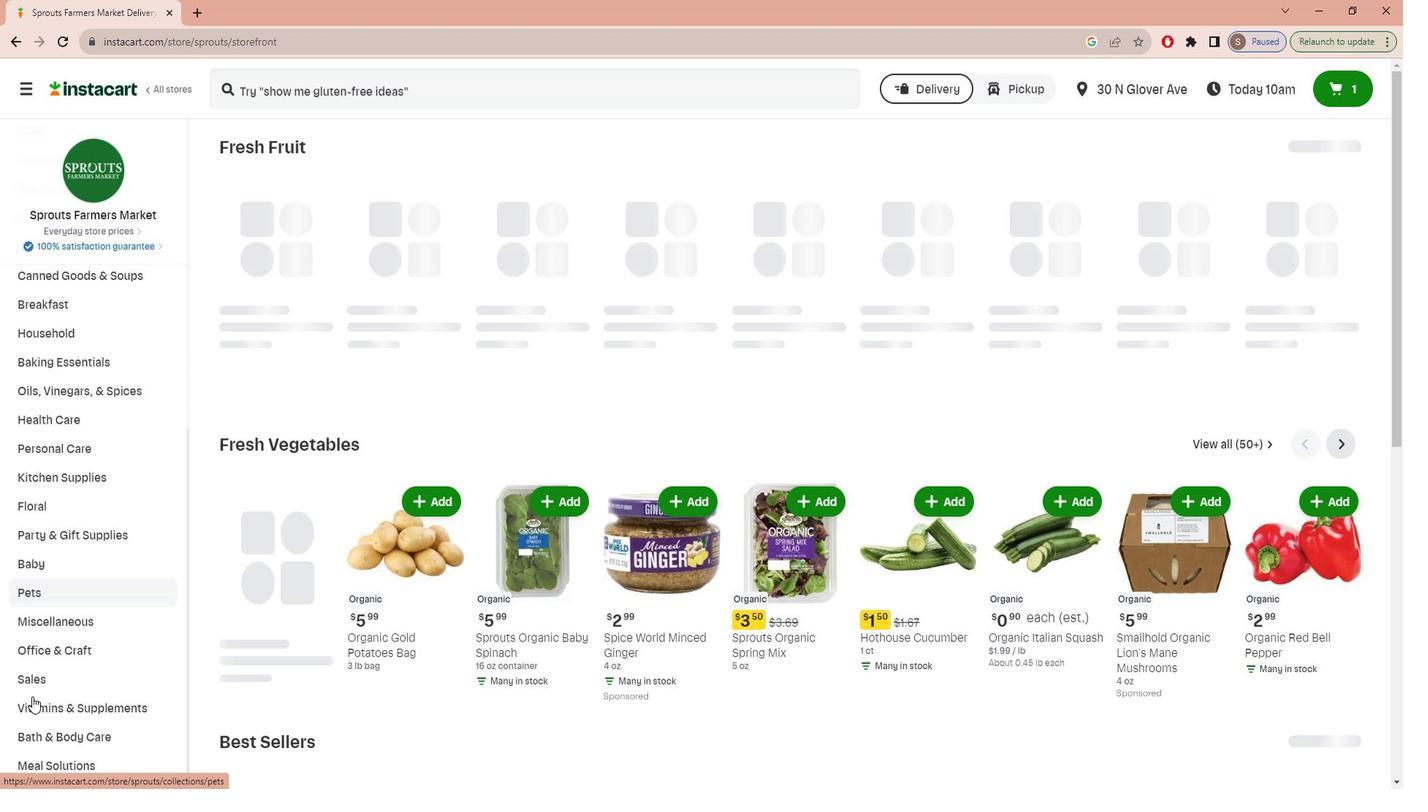 
Action: Mouse pressed left at (31, 671)
Screenshot: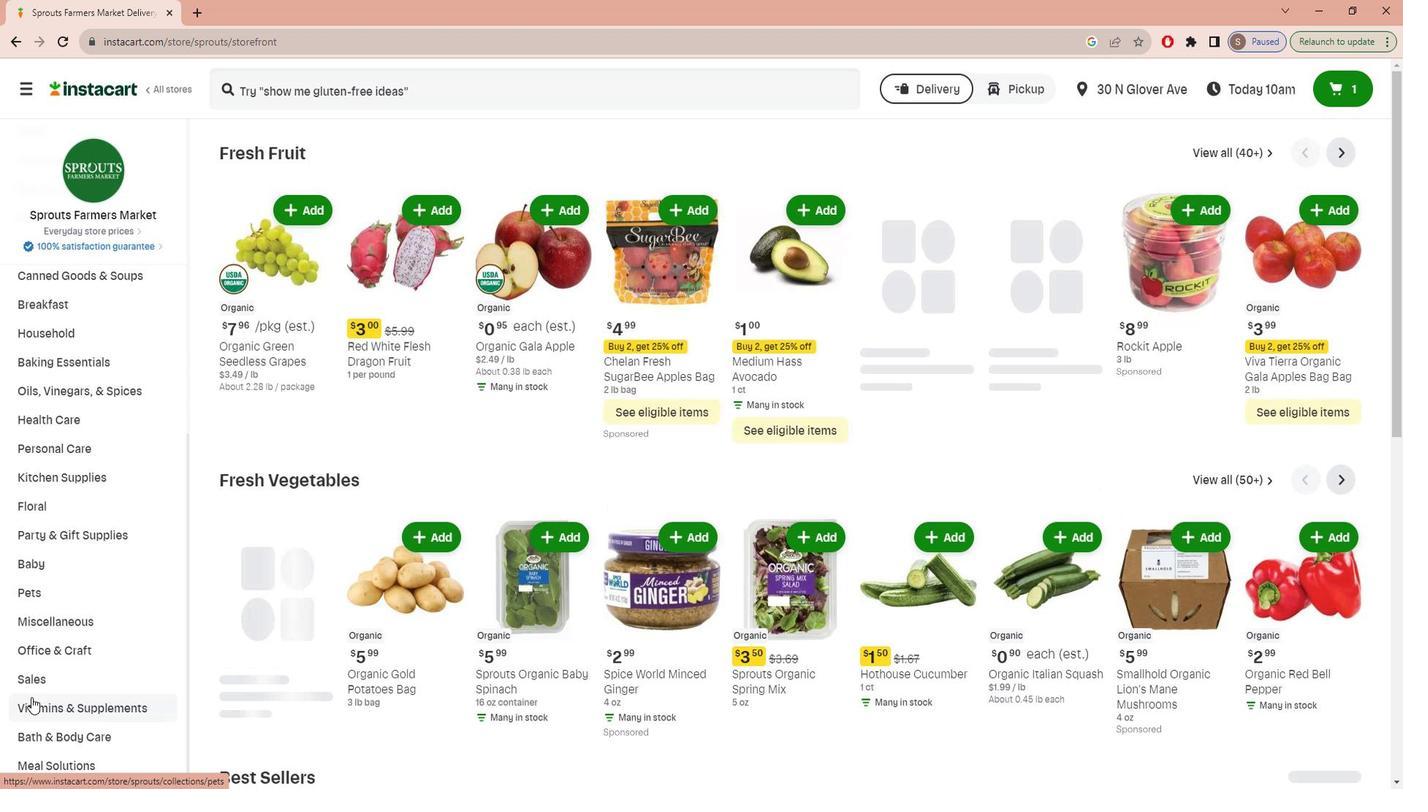 
Action: Mouse moved to (1359, 183)
Screenshot: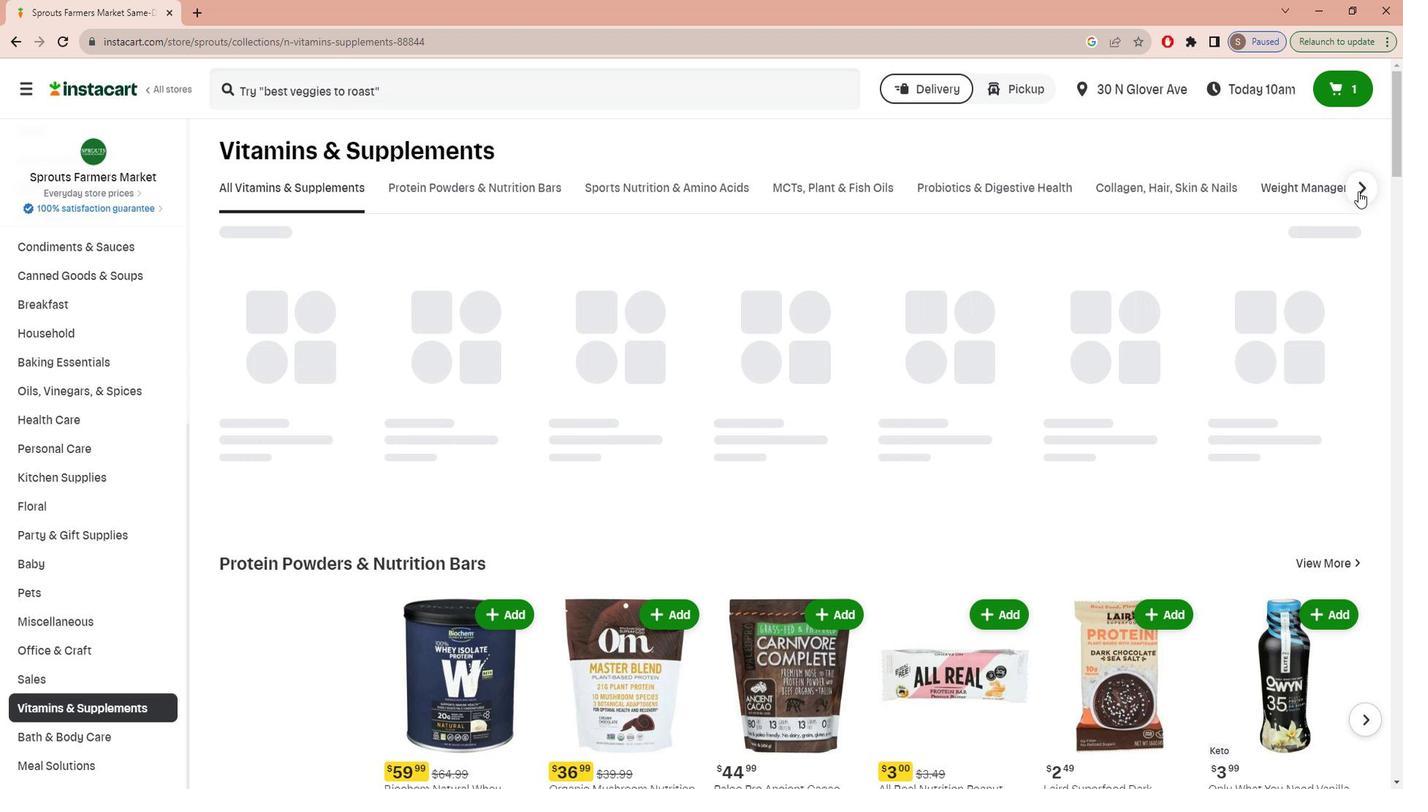 
Action: Mouse pressed left at (1359, 183)
Screenshot: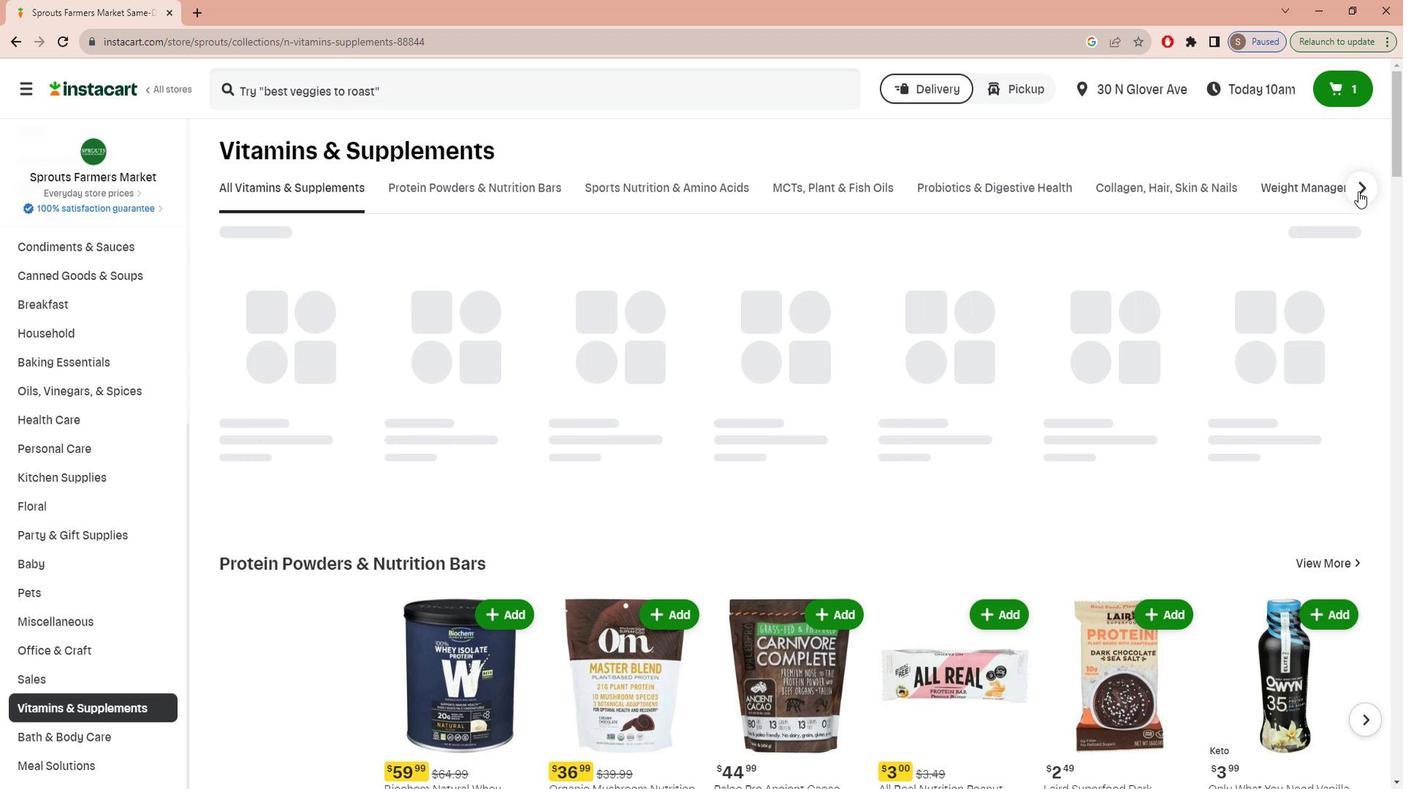 
Action: Mouse moved to (1010, 177)
Screenshot: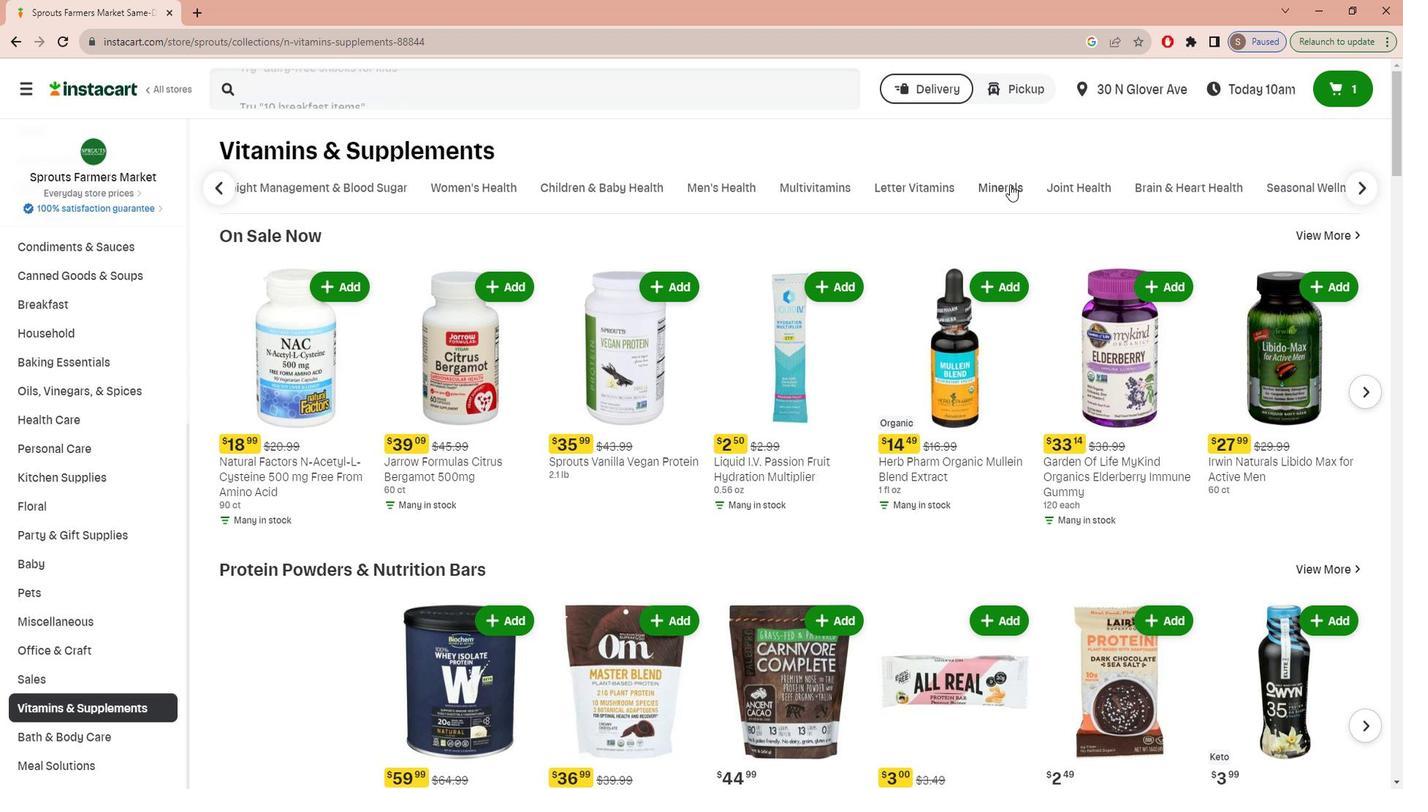 
Action: Mouse pressed left at (1010, 177)
Screenshot: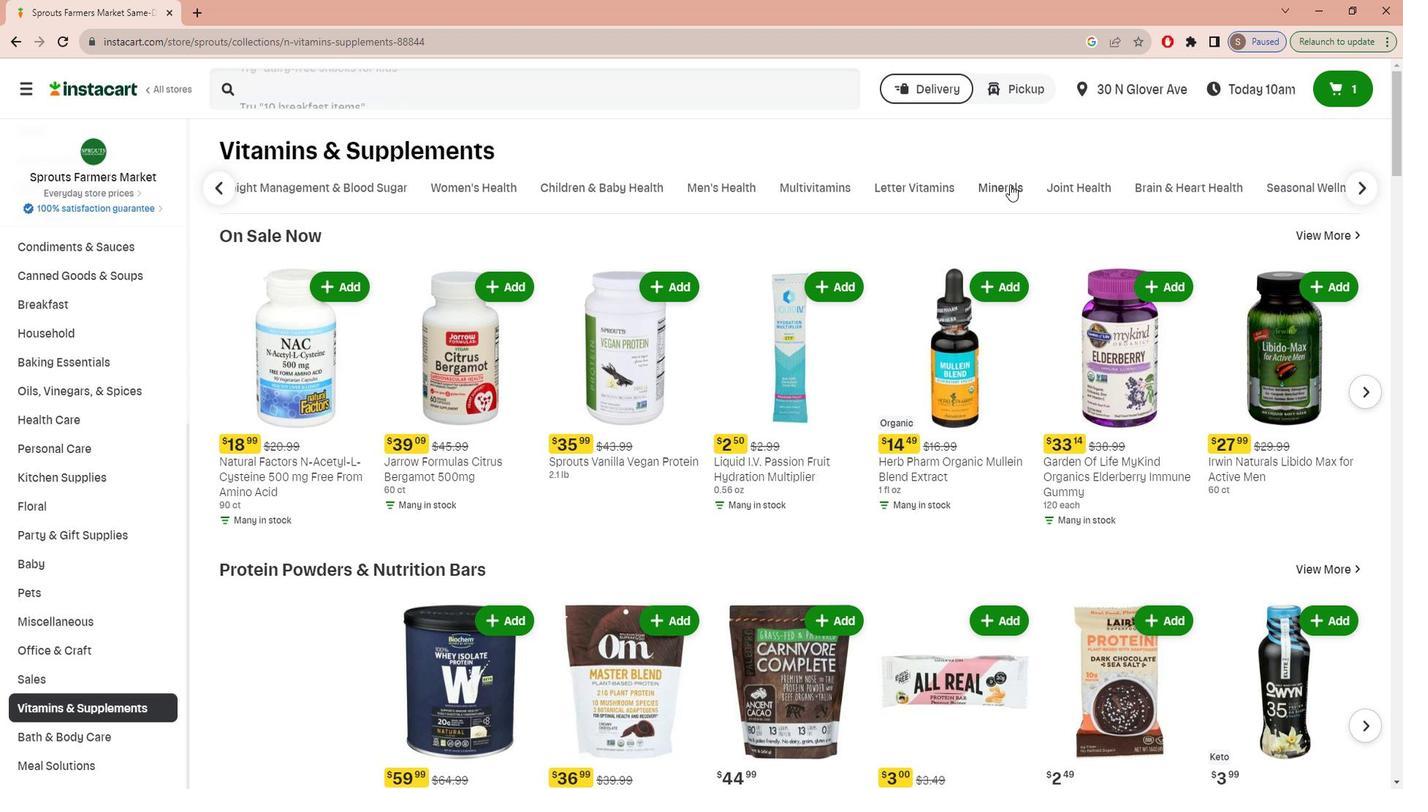 
Action: Mouse moved to (668, 95)
Screenshot: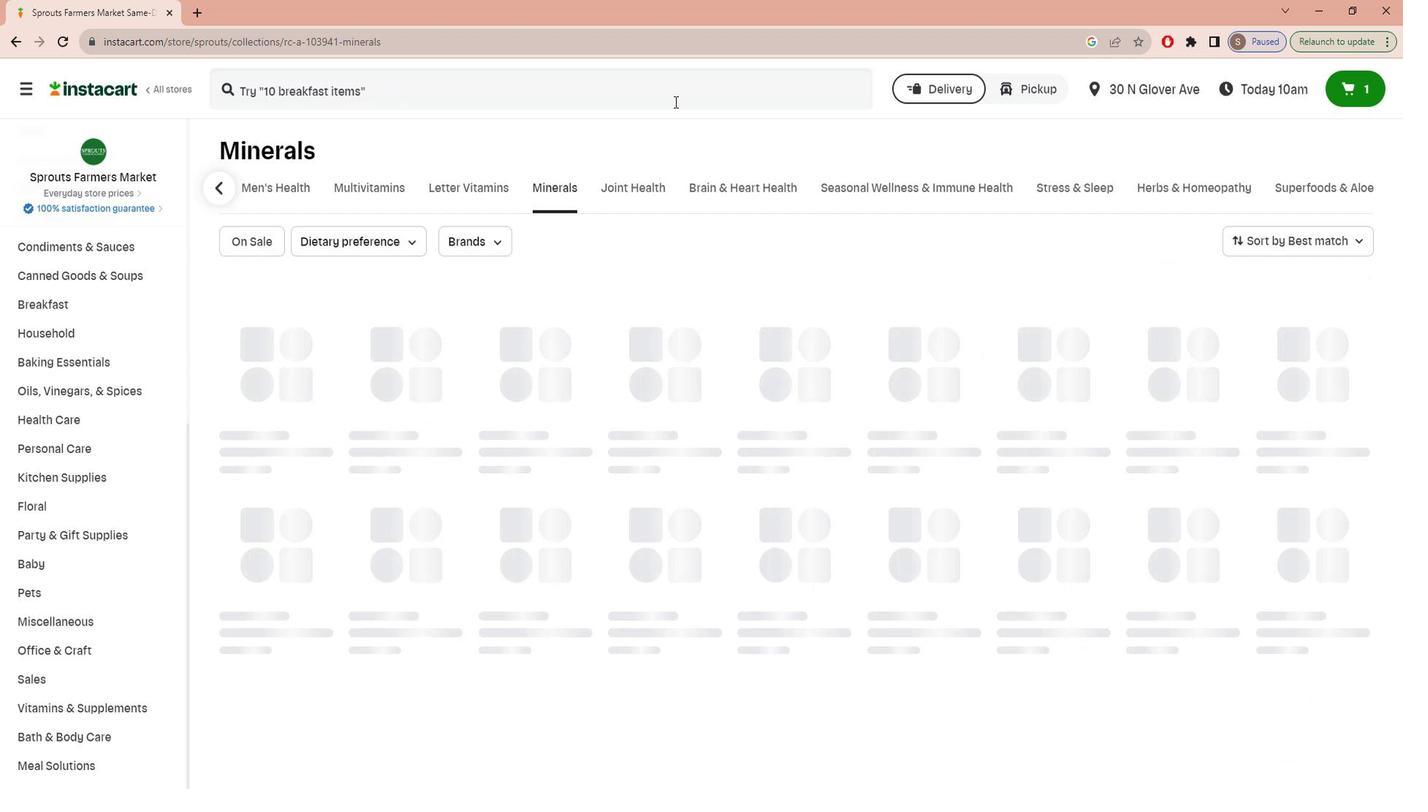 
Action: Mouse pressed left at (668, 95)
Screenshot: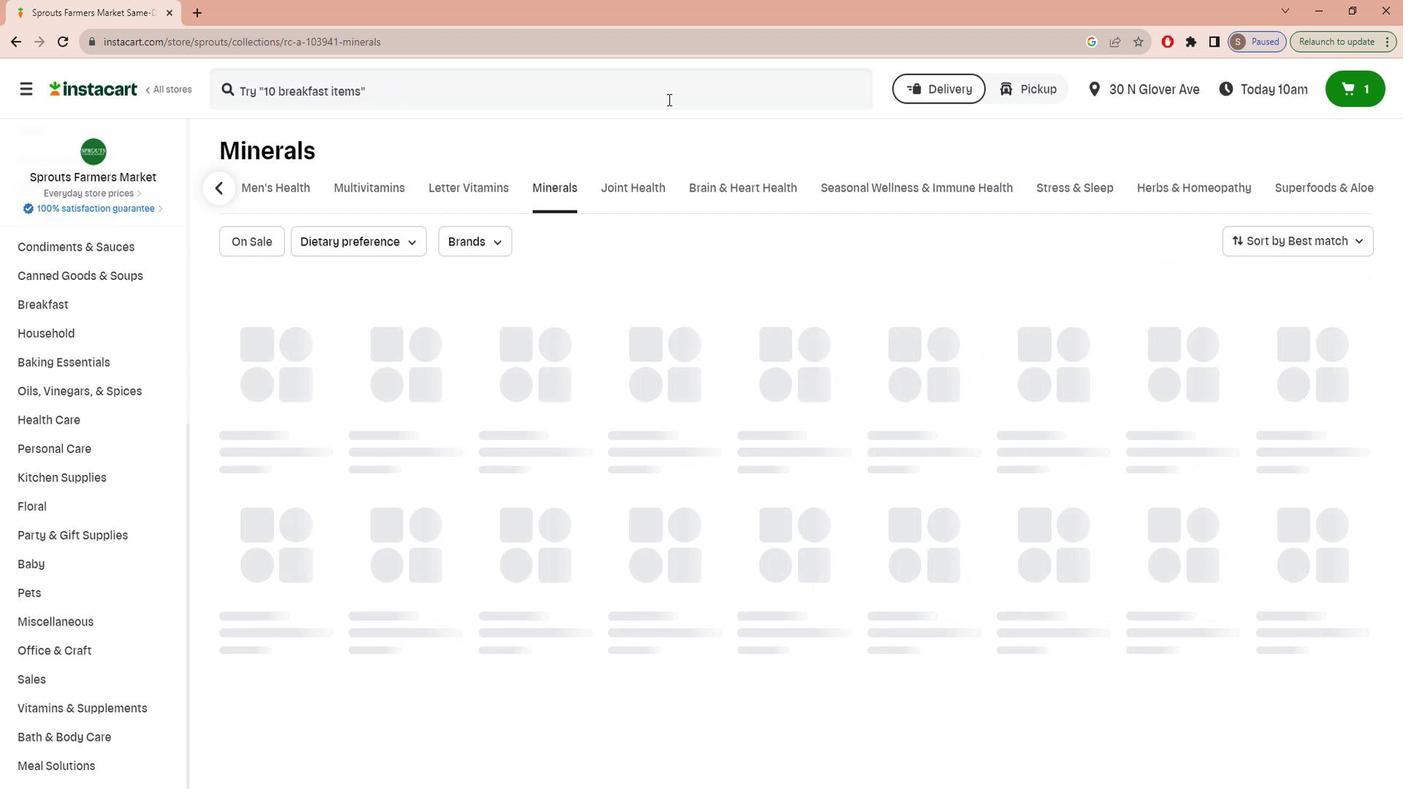 
Action: Key pressed n<Key.caps_lock>ATURE'S<Key.space><Key.caps_lock>w<Key.caps_lock>AY<Key.space><Key.caps_lock>v<Key.caps_lock>ITAMIN<Key.space><Key.caps_lock>d3<Key.space>g<Key.caps_lock>UMMIES<Key.enter>
Screenshot: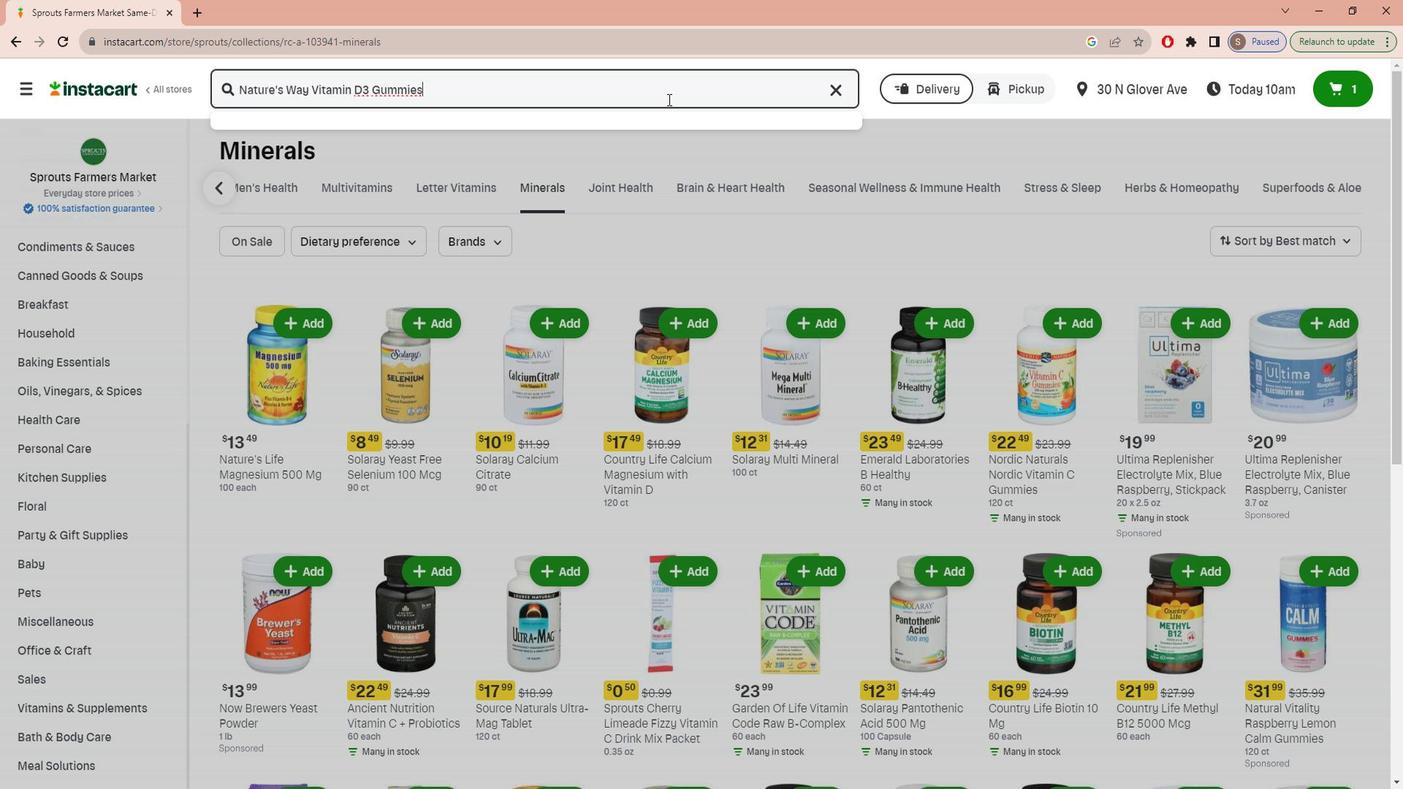 
Action: Mouse moved to (865, 238)
Screenshot: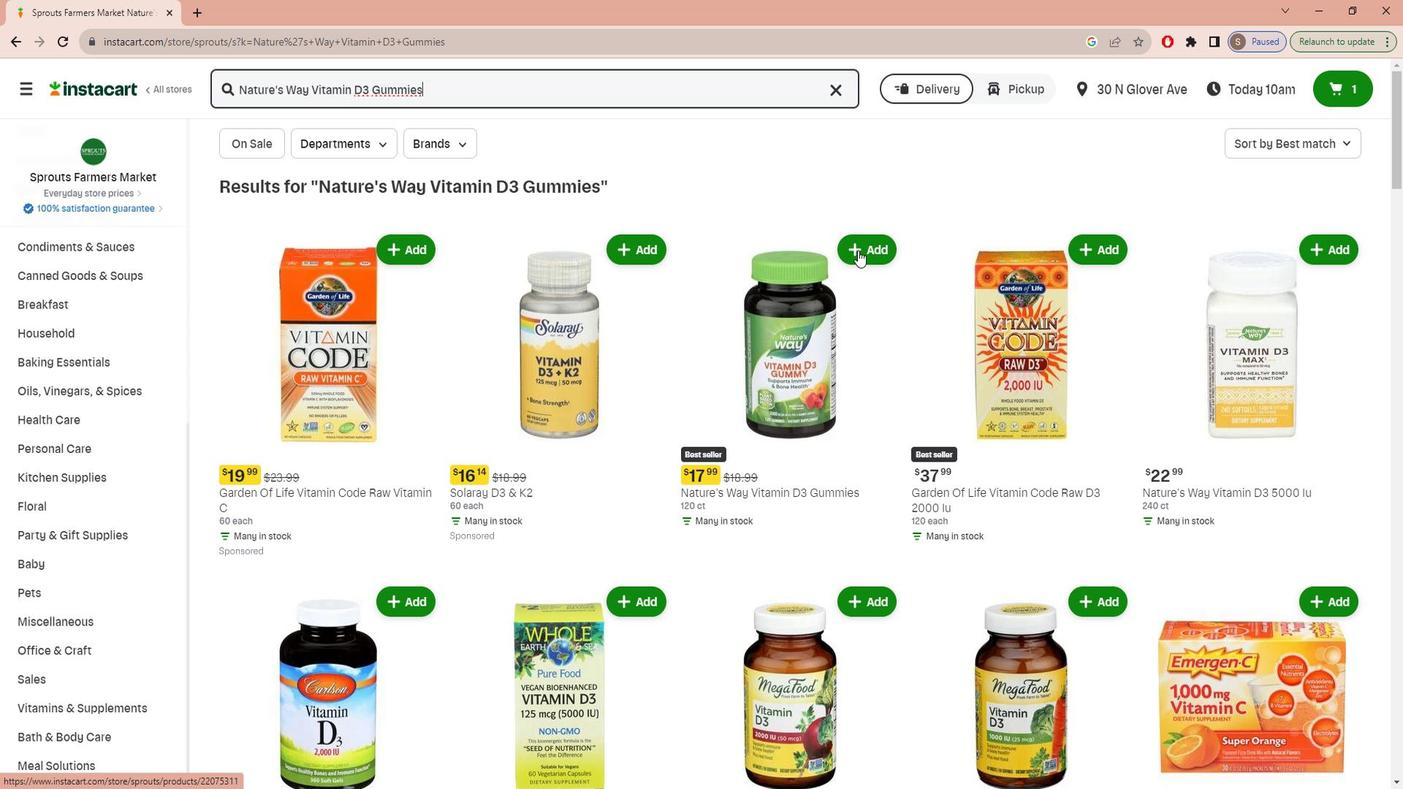 
Action: Mouse pressed left at (865, 238)
Screenshot: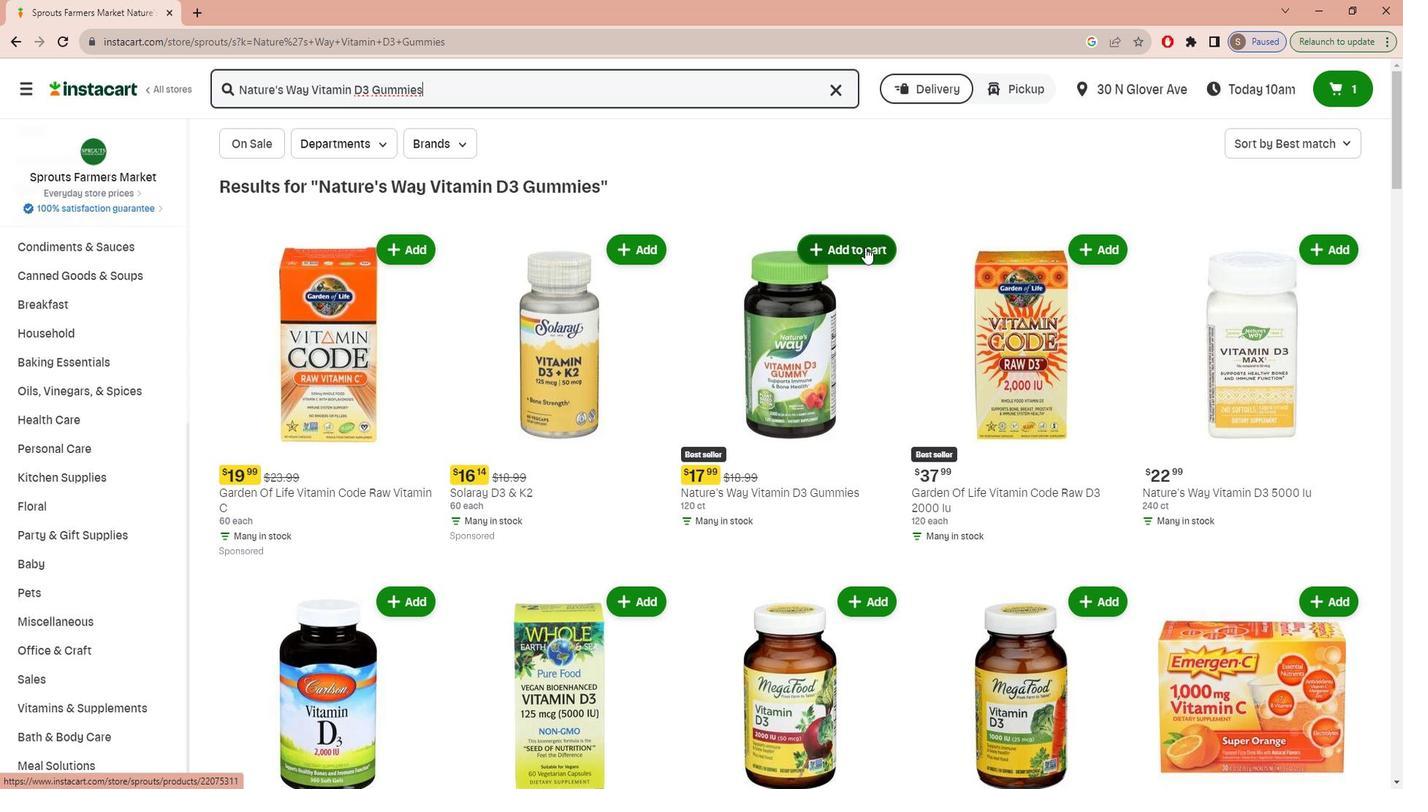 
Action: Mouse moved to (869, 366)
Screenshot: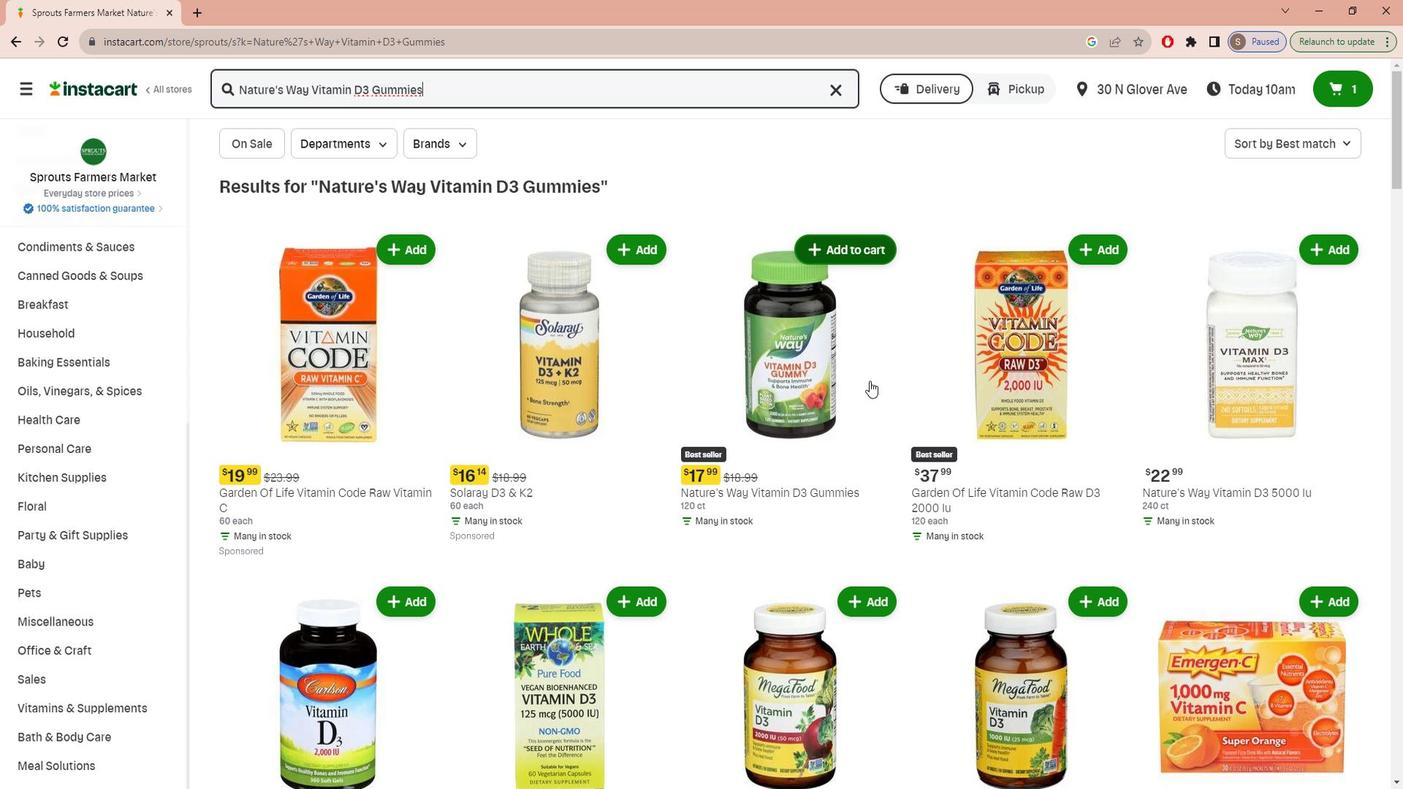 
